 Task: Find connections with filter location Pernik with filter topic #innovationwith filter profile language Spanish with filter current company Housing.com with filter school Institute of Engineering & Technology with filter industry Housing Programs with filter service category Labor and Employment Law with filter keywords title Store Manager
Action: Mouse moved to (186, 207)
Screenshot: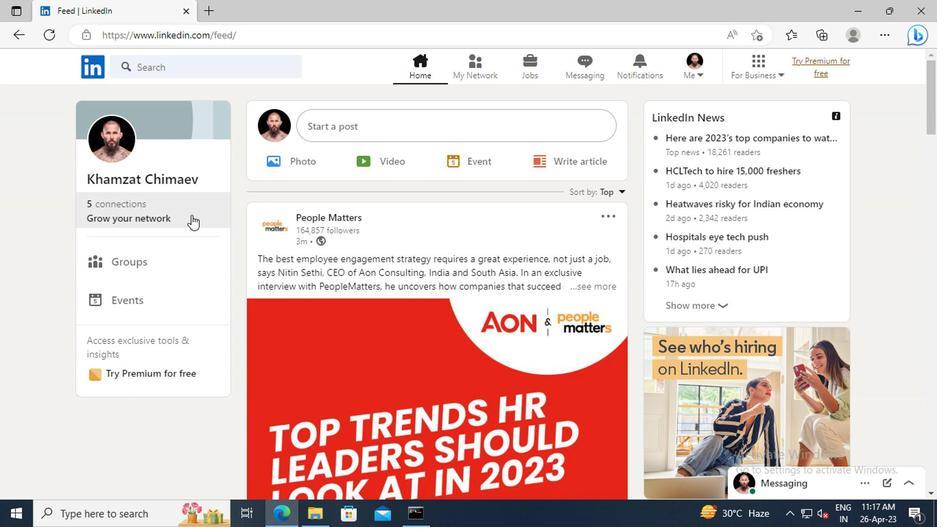 
Action: Mouse pressed left at (186, 207)
Screenshot: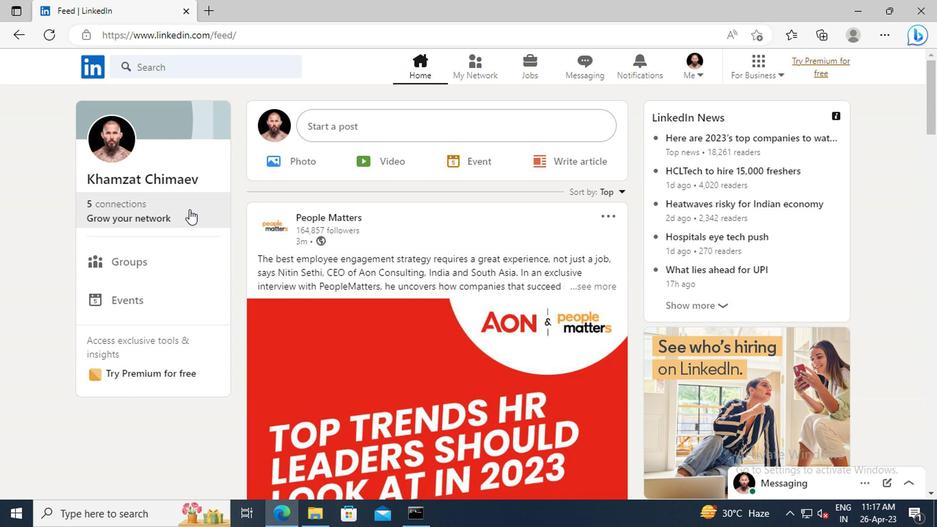 
Action: Mouse moved to (193, 150)
Screenshot: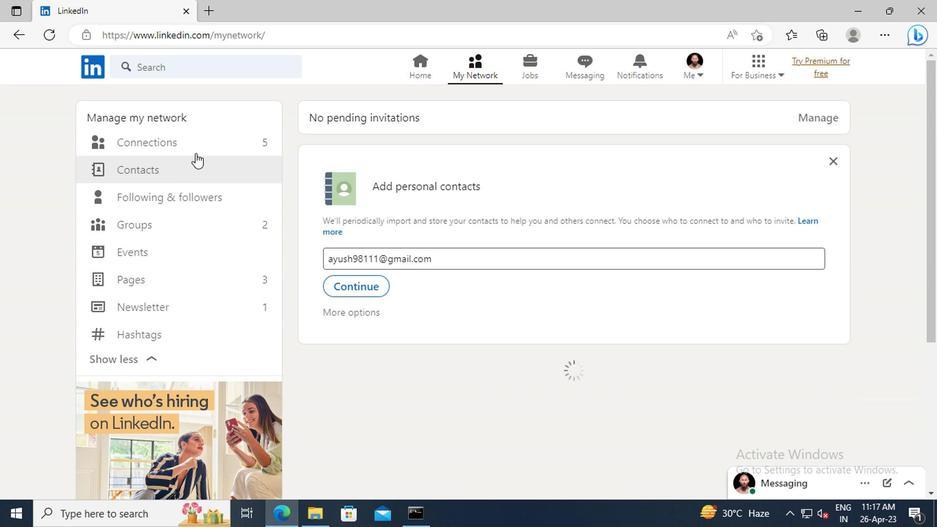 
Action: Mouse pressed left at (193, 150)
Screenshot: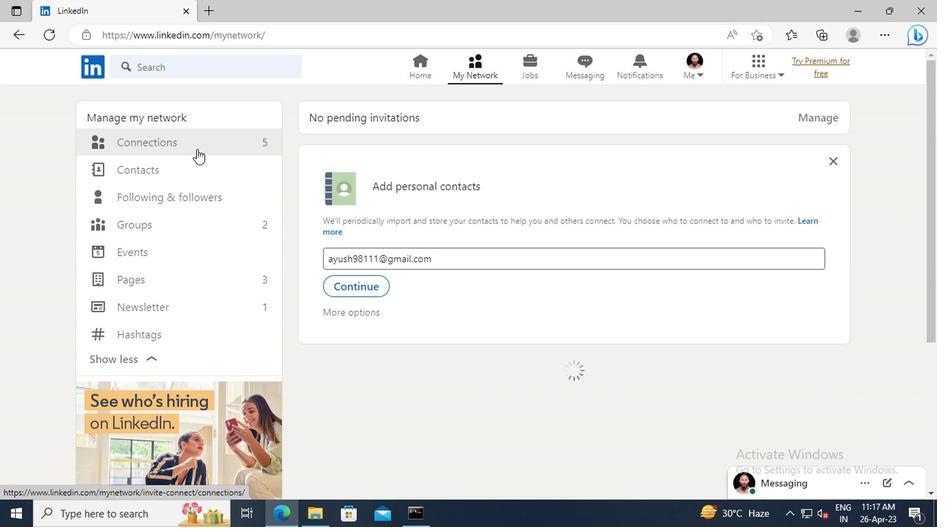 
Action: Mouse moved to (551, 147)
Screenshot: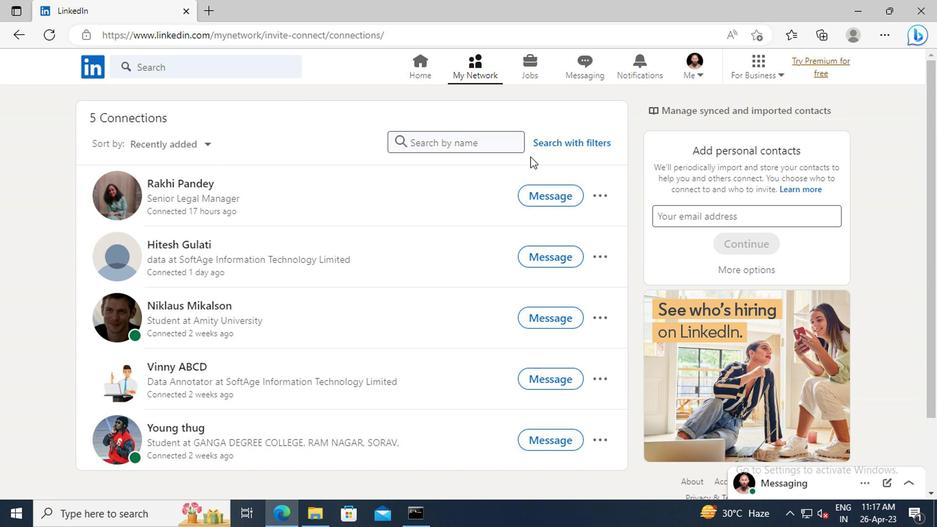 
Action: Mouse pressed left at (551, 147)
Screenshot: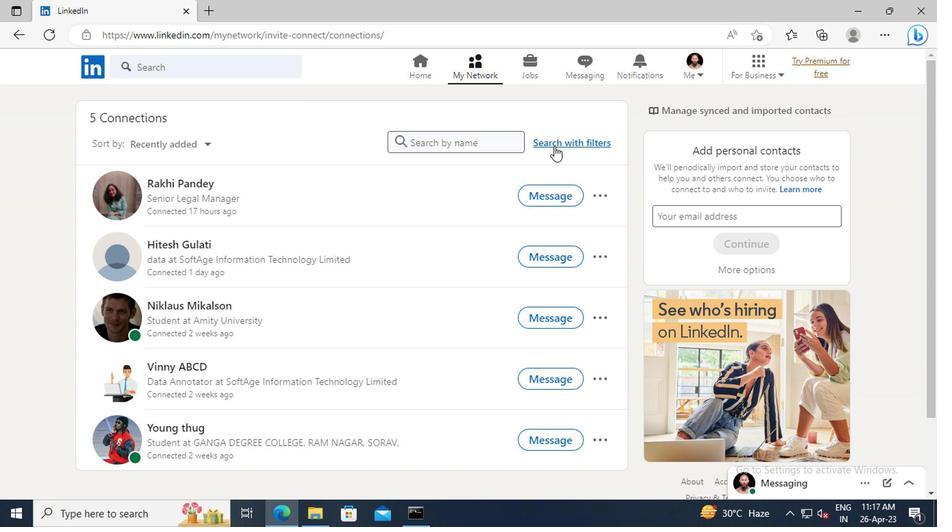 
Action: Mouse moved to (517, 111)
Screenshot: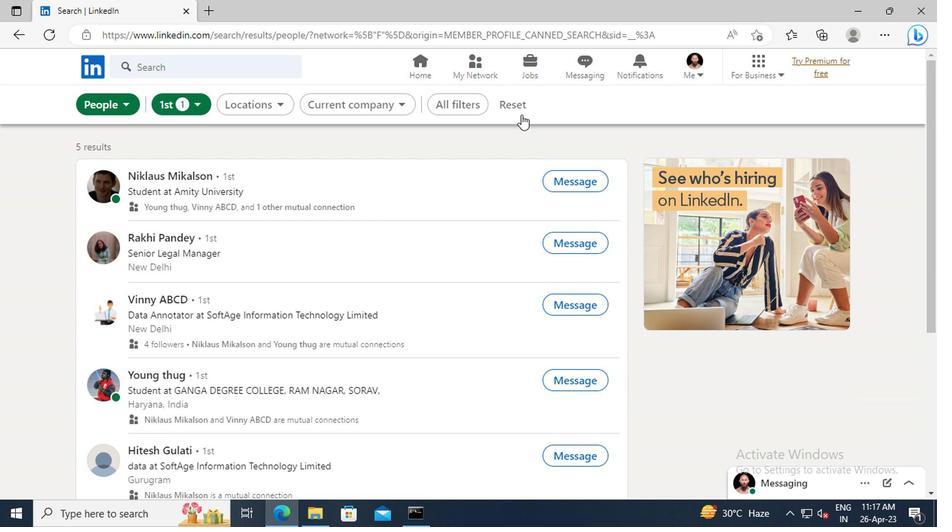 
Action: Mouse pressed left at (517, 111)
Screenshot: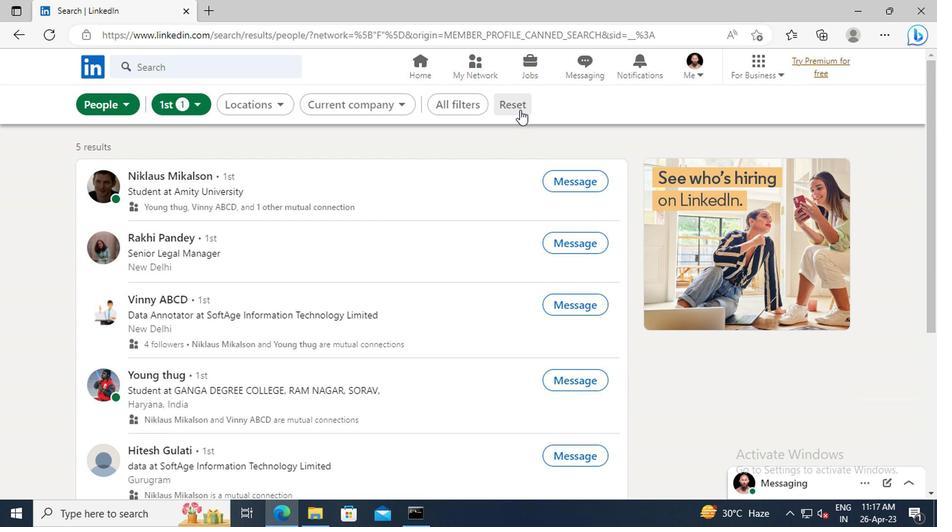 
Action: Mouse moved to (492, 106)
Screenshot: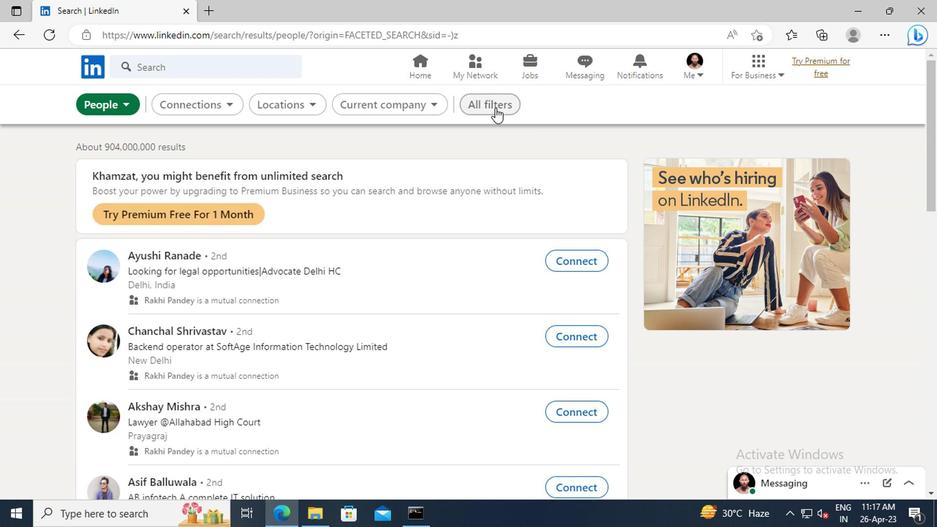 
Action: Mouse pressed left at (492, 106)
Screenshot: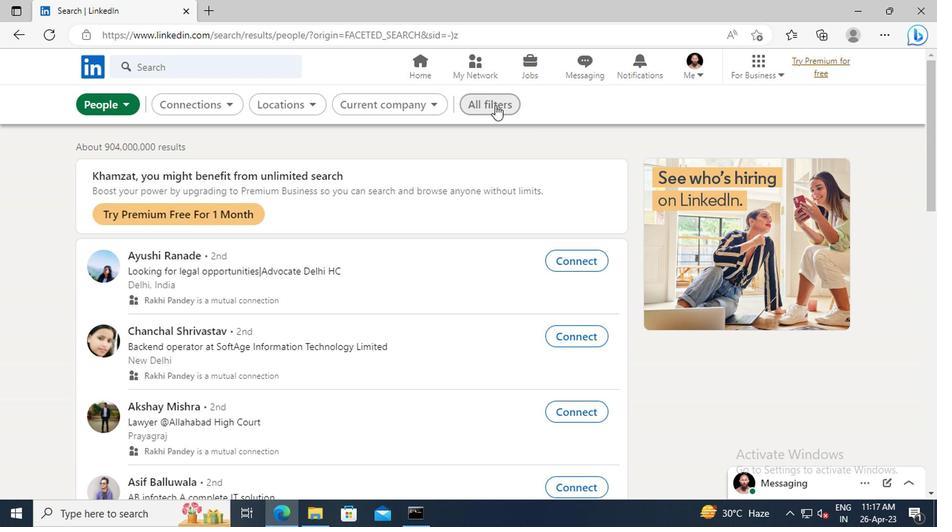 
Action: Mouse moved to (778, 244)
Screenshot: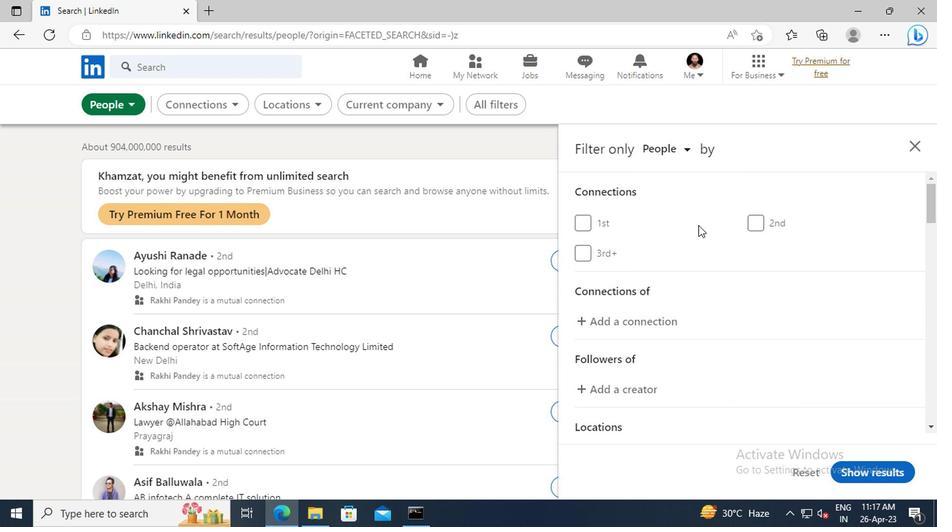 
Action: Mouse scrolled (778, 244) with delta (0, 0)
Screenshot: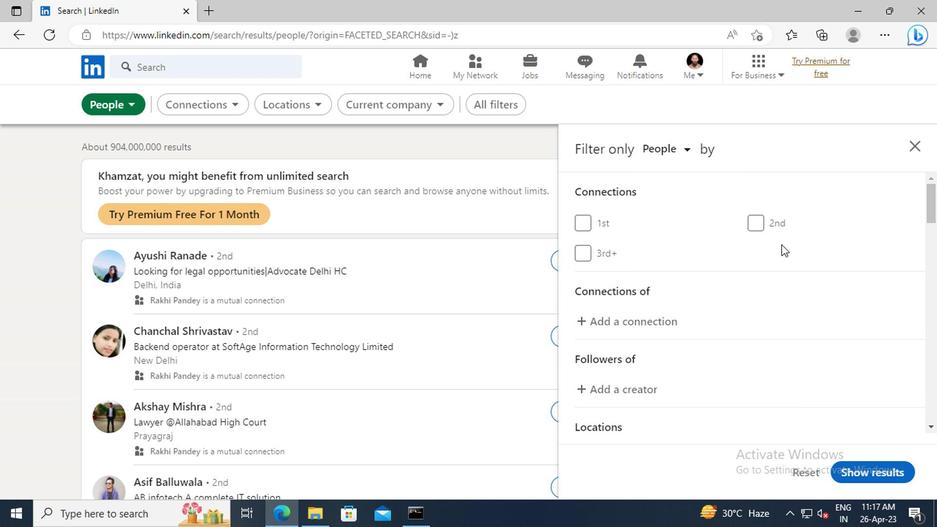
Action: Mouse scrolled (778, 244) with delta (0, 0)
Screenshot: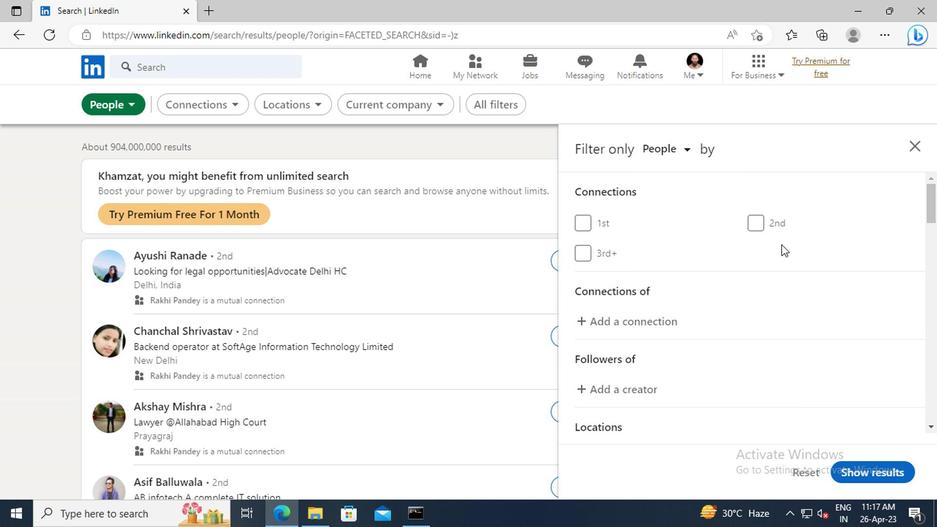 
Action: Mouse scrolled (778, 244) with delta (0, 0)
Screenshot: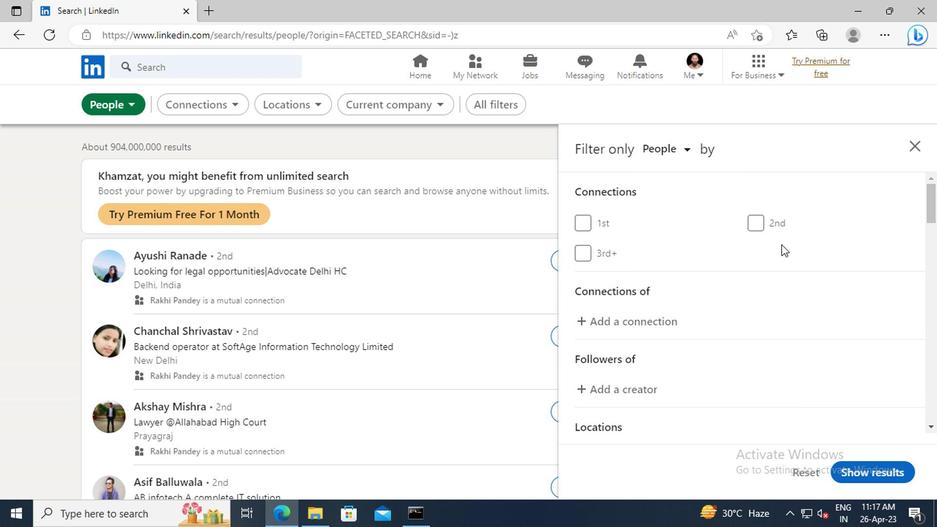 
Action: Mouse scrolled (778, 244) with delta (0, 0)
Screenshot: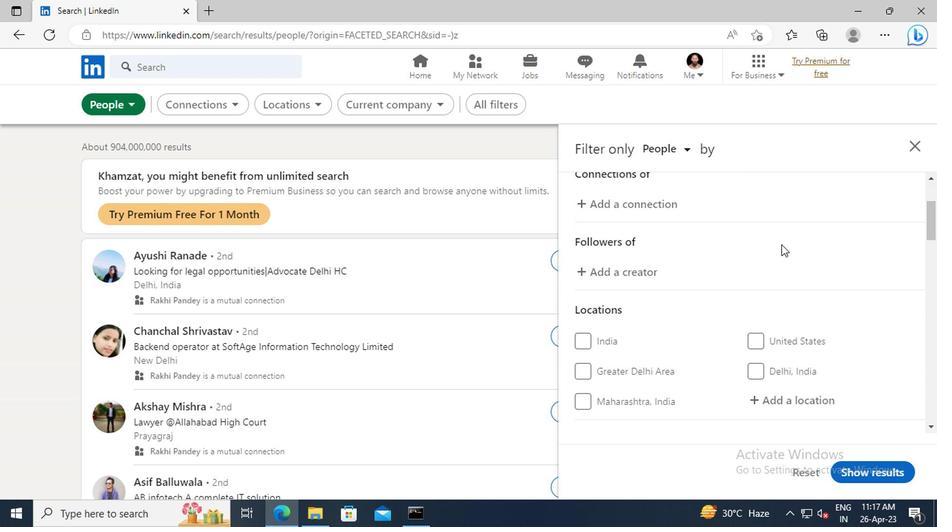 
Action: Mouse scrolled (778, 244) with delta (0, 0)
Screenshot: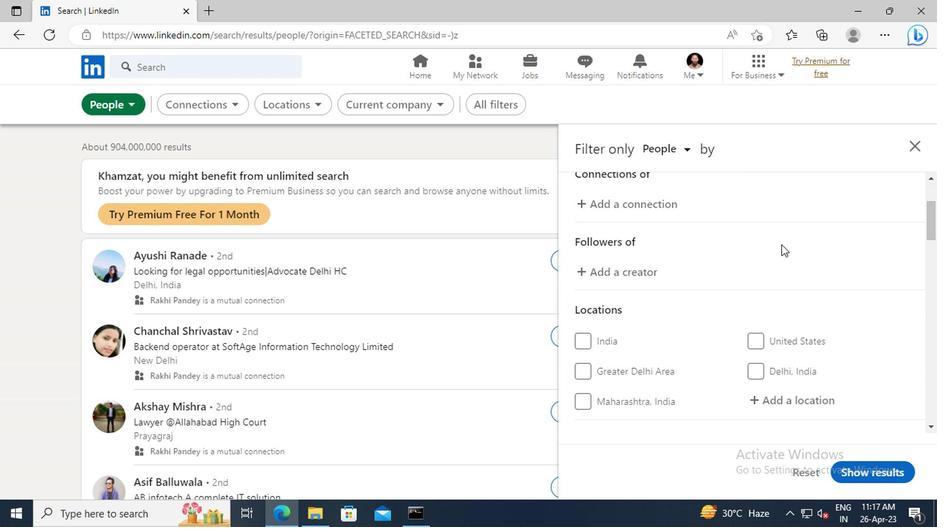 
Action: Mouse moved to (781, 318)
Screenshot: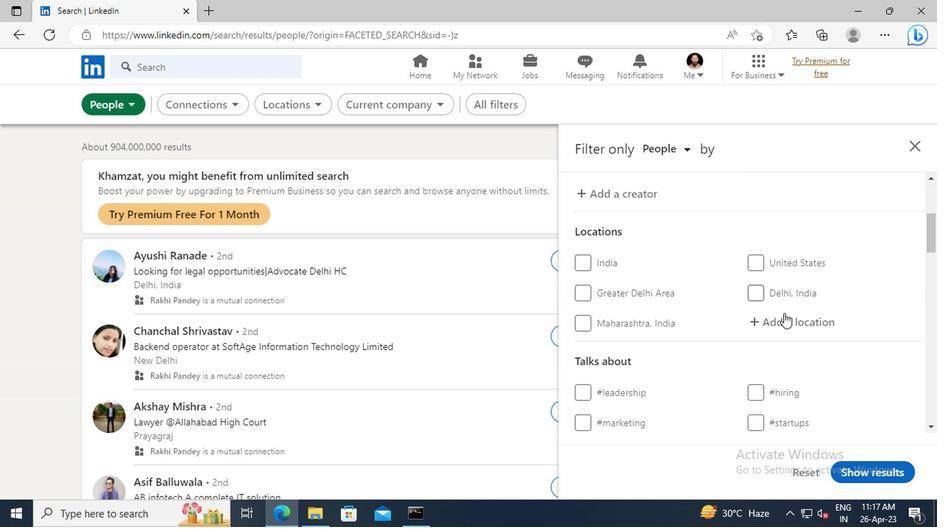 
Action: Mouse pressed left at (781, 318)
Screenshot: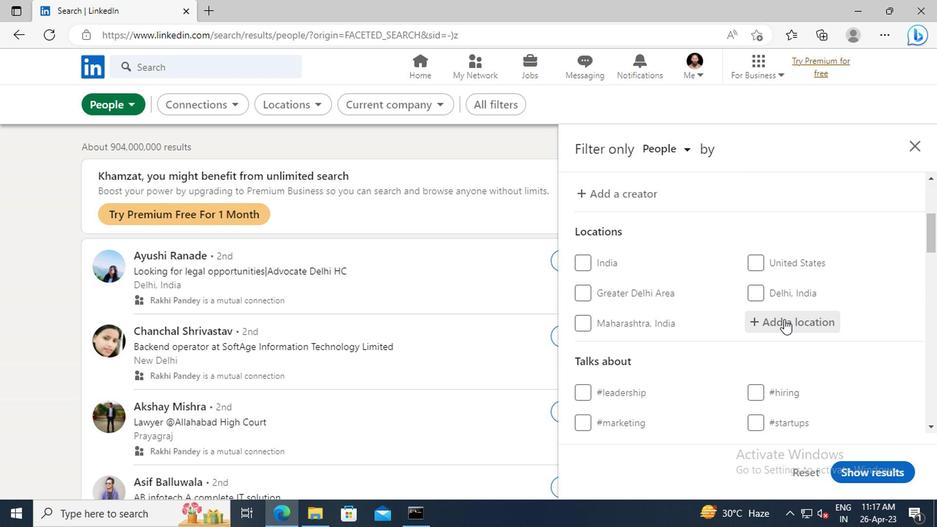 
Action: Key pressed <Key.shift>PERNIK
Screenshot: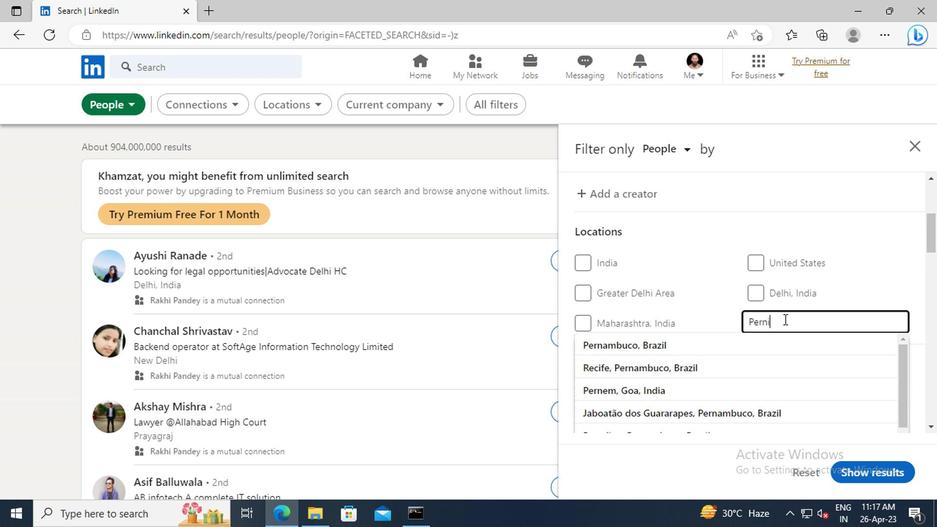 
Action: Mouse moved to (744, 341)
Screenshot: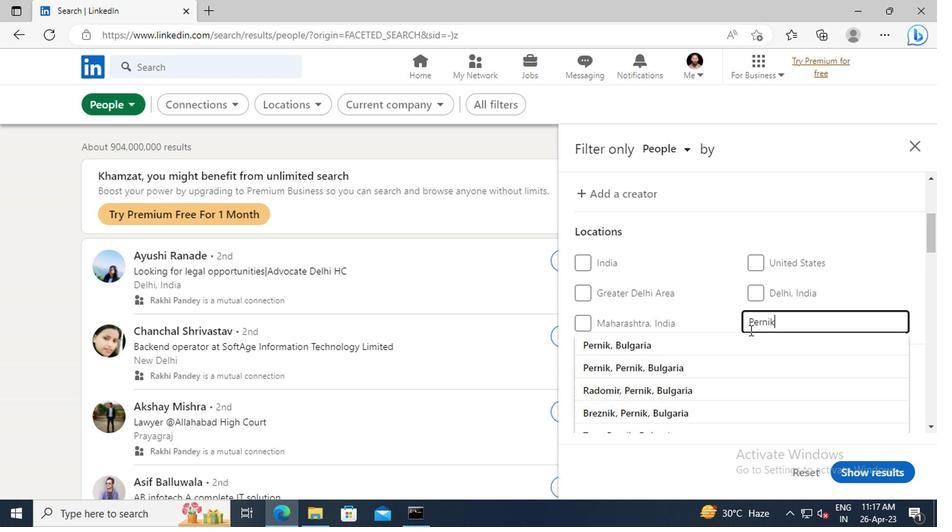 
Action: Mouse pressed left at (744, 341)
Screenshot: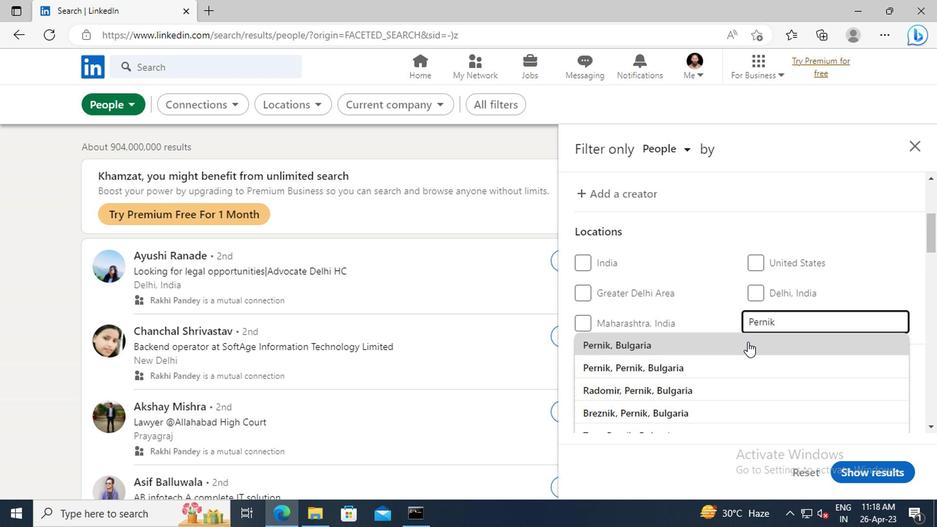 
Action: Mouse moved to (754, 273)
Screenshot: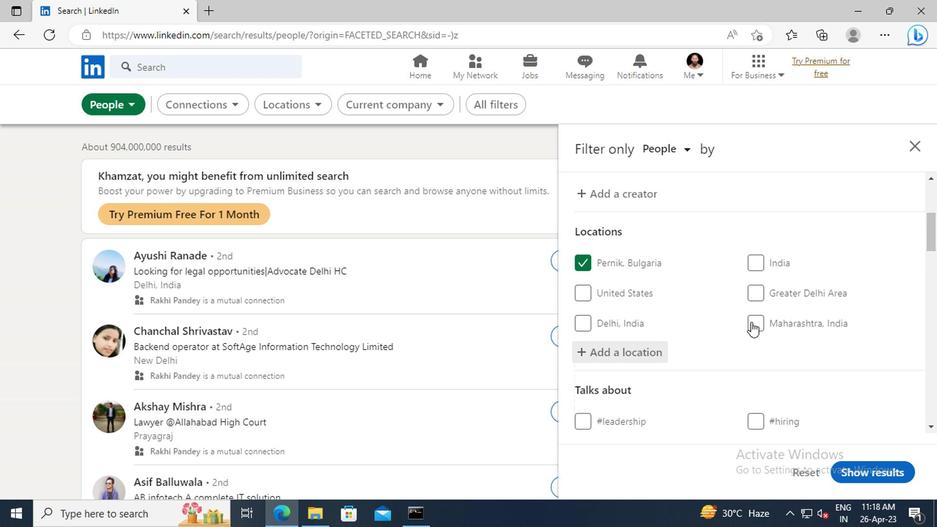 
Action: Mouse scrolled (754, 273) with delta (0, 0)
Screenshot: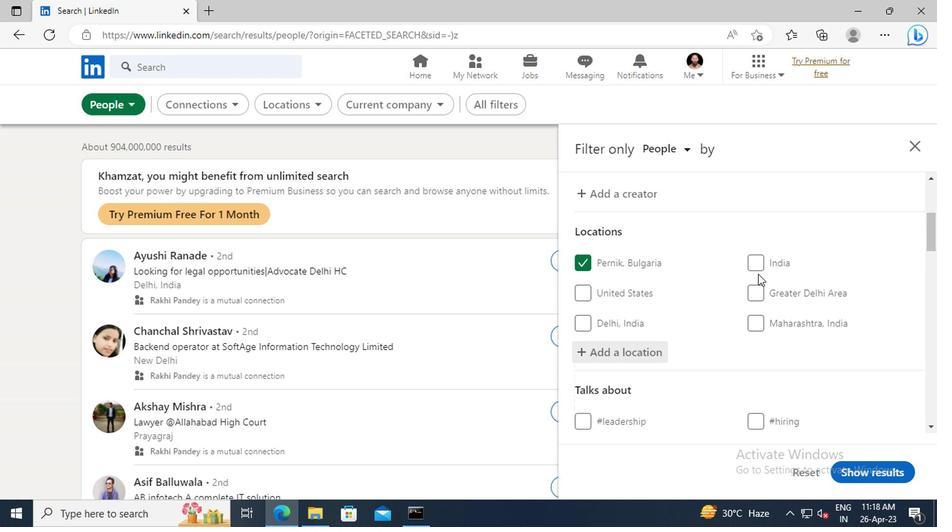 
Action: Mouse scrolled (754, 273) with delta (0, 0)
Screenshot: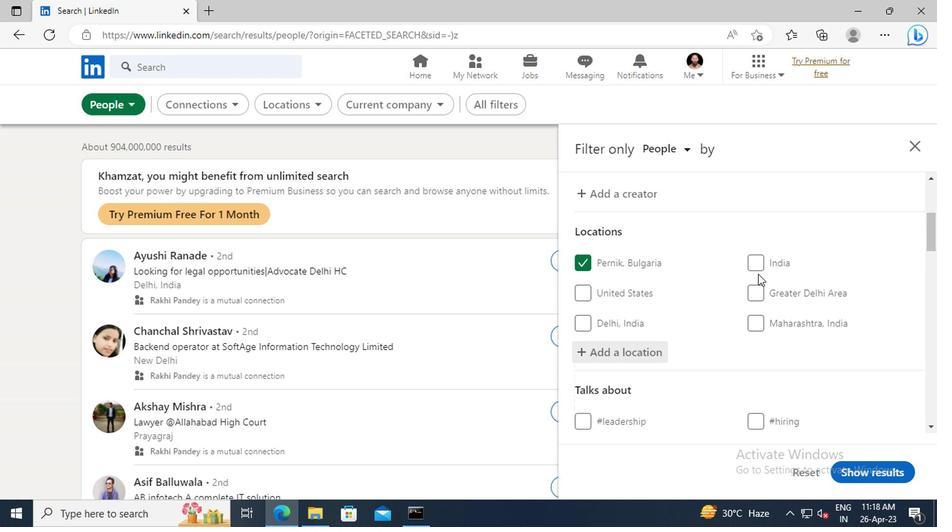 
Action: Mouse scrolled (754, 273) with delta (0, 0)
Screenshot: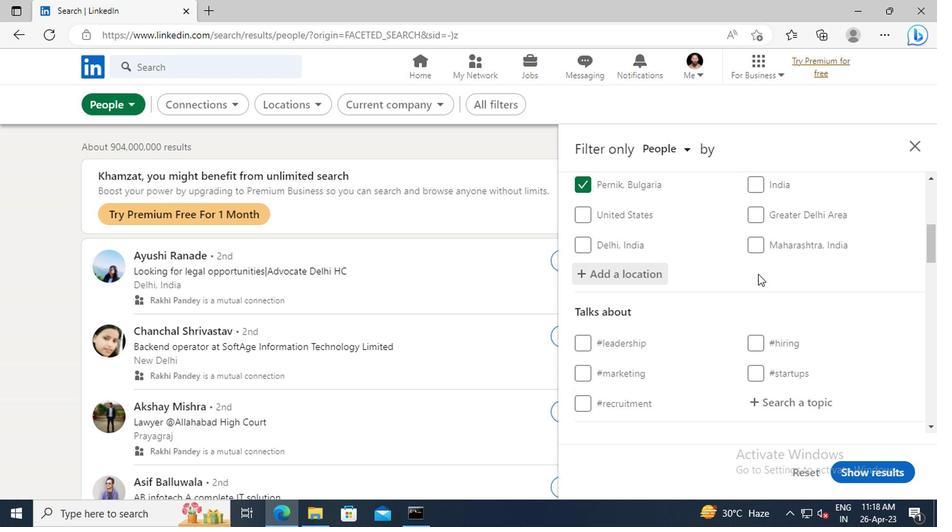 
Action: Mouse scrolled (754, 273) with delta (0, 0)
Screenshot: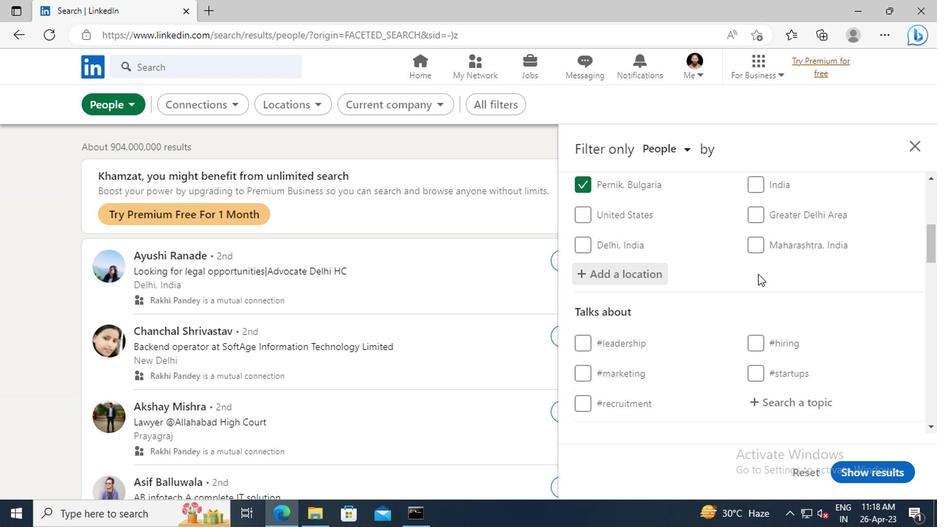 
Action: Mouse moved to (766, 320)
Screenshot: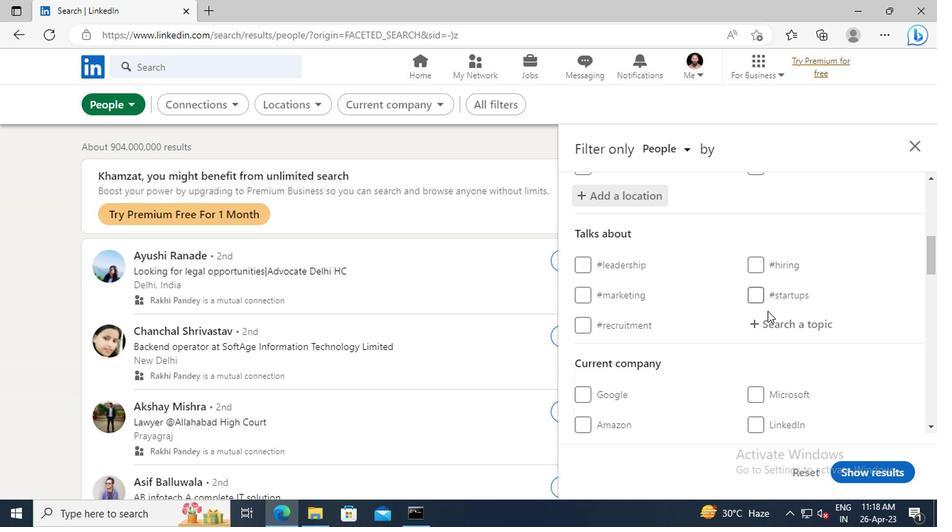 
Action: Mouse pressed left at (766, 320)
Screenshot: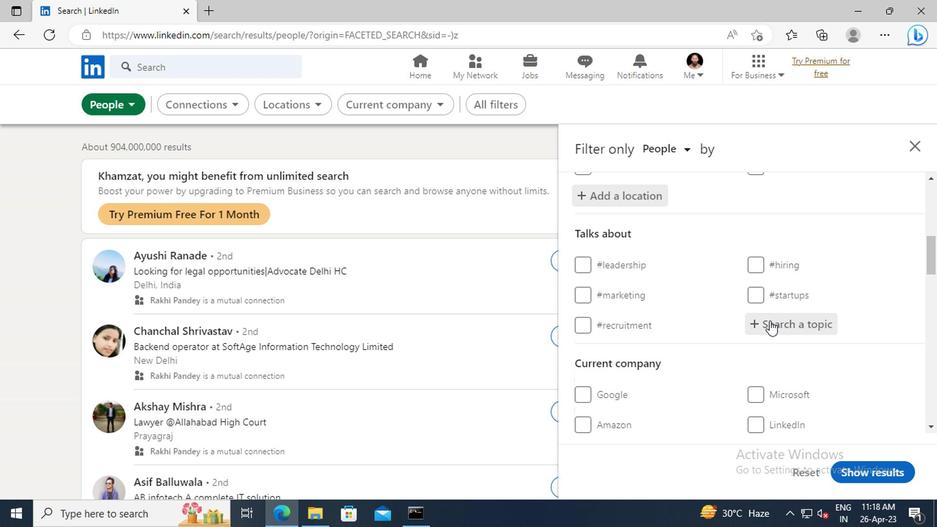 
Action: Key pressed <Key.shift>#INNOVATIONWITH<Key.enter>
Screenshot: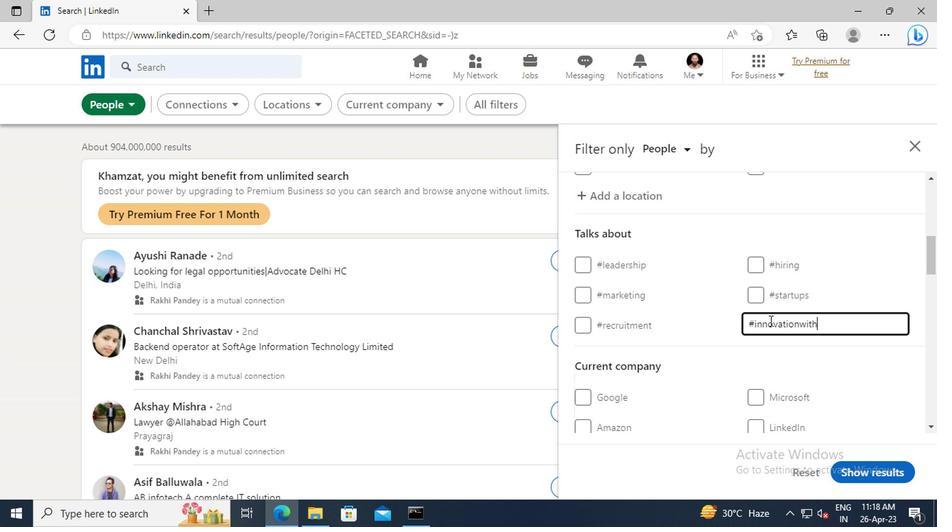 
Action: Mouse moved to (765, 320)
Screenshot: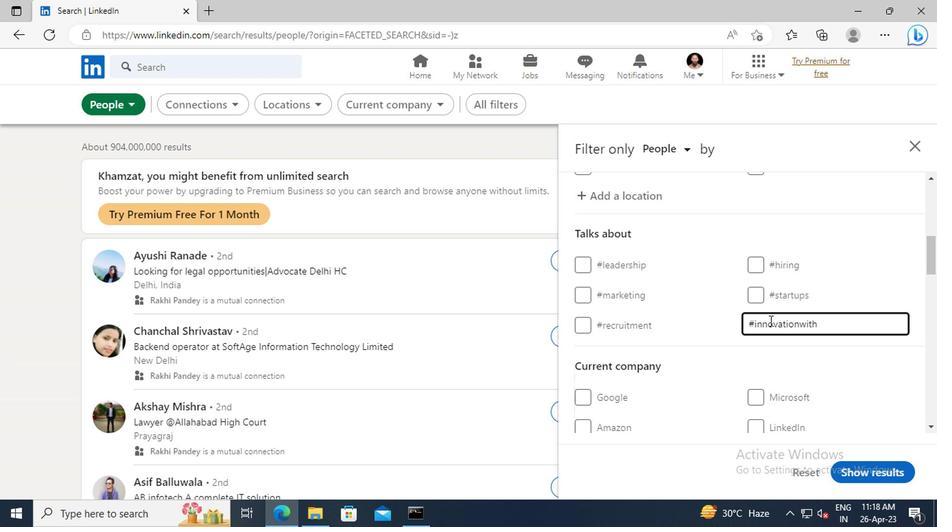 
Action: Mouse scrolled (765, 319) with delta (0, 0)
Screenshot: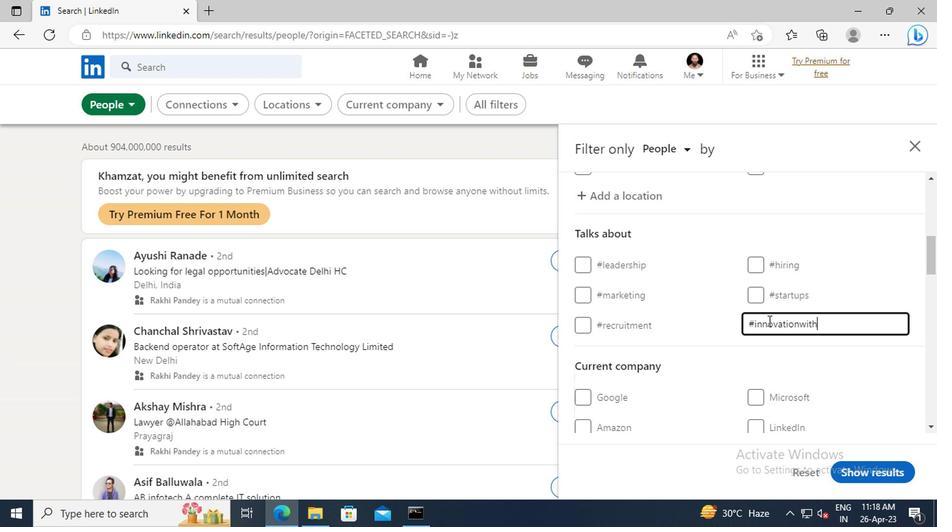 
Action: Mouse scrolled (765, 319) with delta (0, 0)
Screenshot: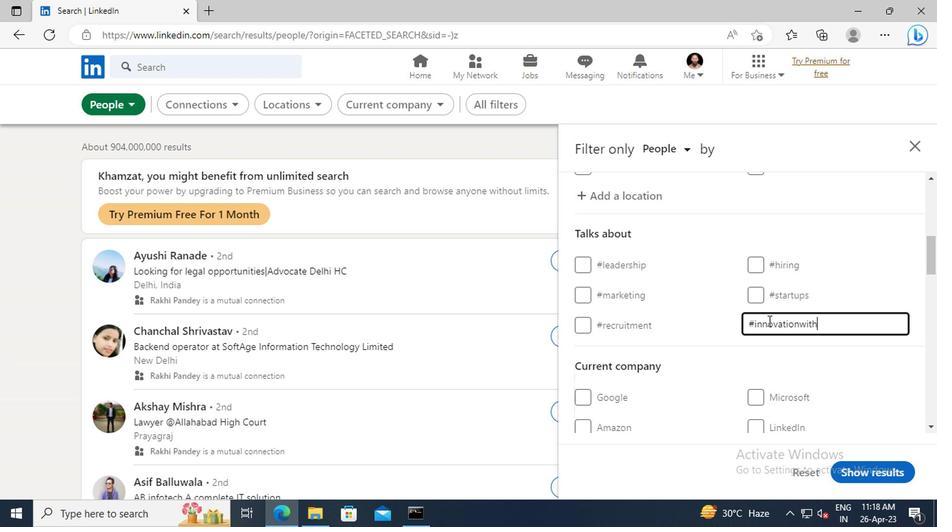 
Action: Mouse scrolled (765, 319) with delta (0, 0)
Screenshot: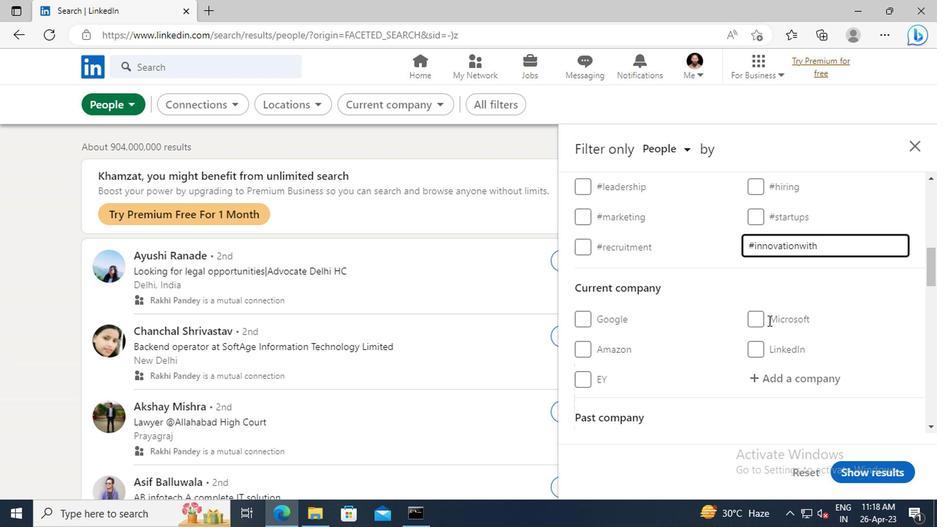 
Action: Mouse scrolled (765, 319) with delta (0, 0)
Screenshot: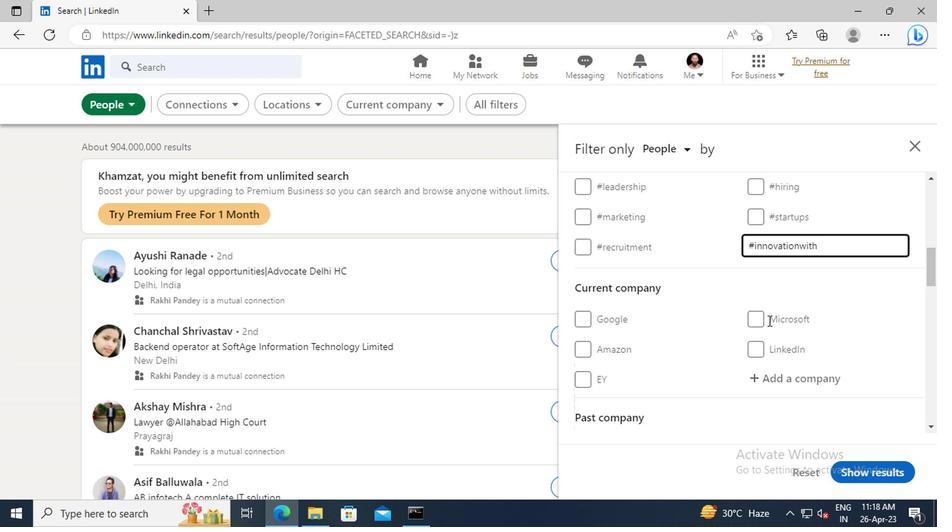 
Action: Mouse scrolled (765, 319) with delta (0, 0)
Screenshot: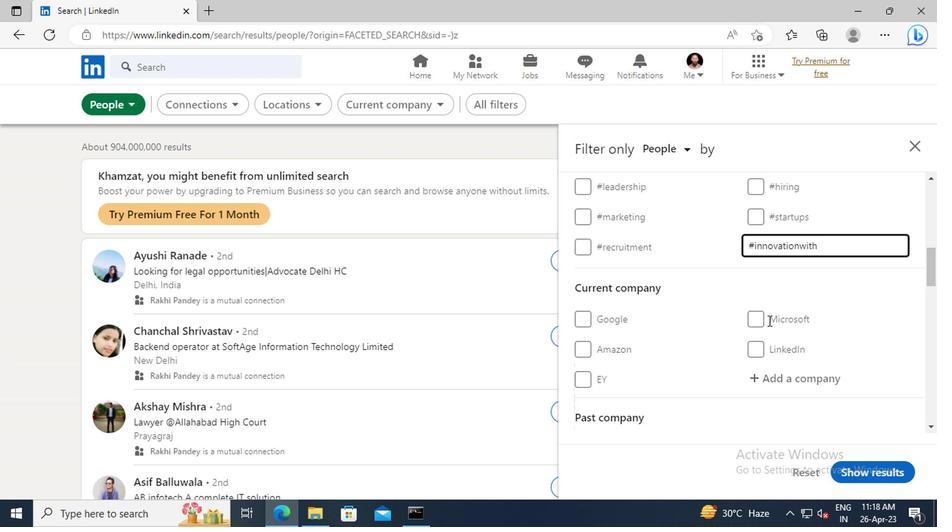 
Action: Mouse scrolled (765, 319) with delta (0, 0)
Screenshot: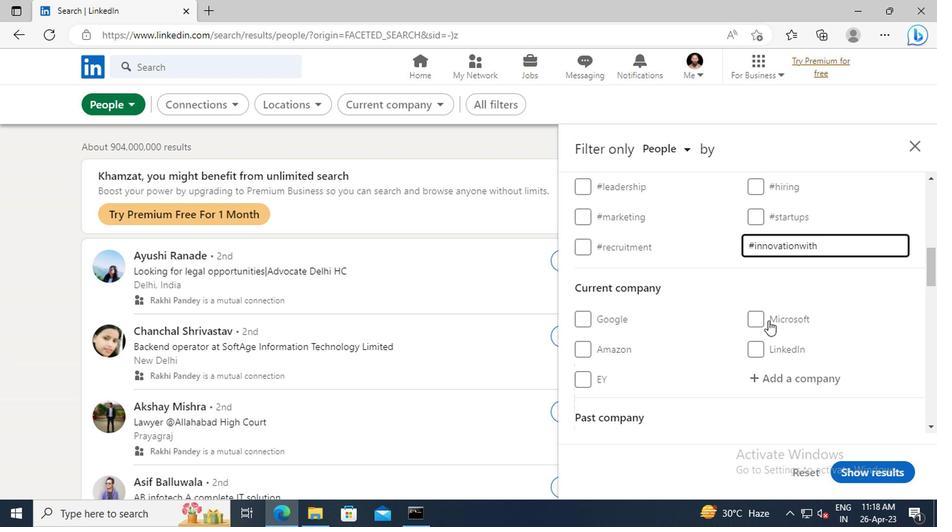 
Action: Mouse scrolled (765, 319) with delta (0, 0)
Screenshot: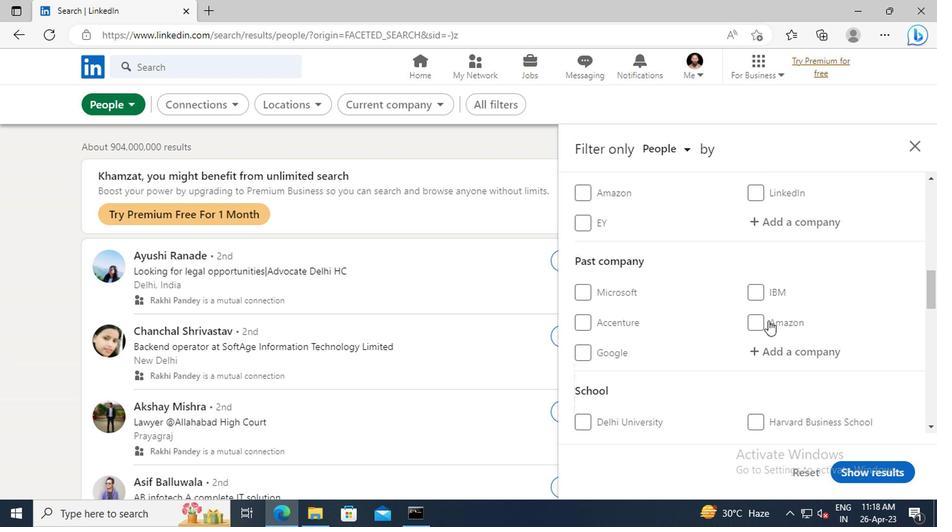 
Action: Mouse scrolled (765, 319) with delta (0, 0)
Screenshot: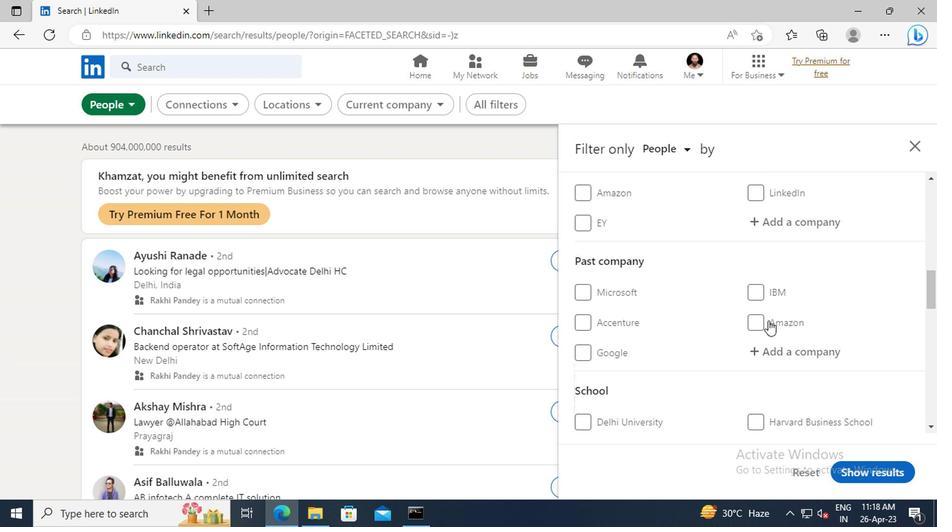 
Action: Mouse scrolled (765, 319) with delta (0, 0)
Screenshot: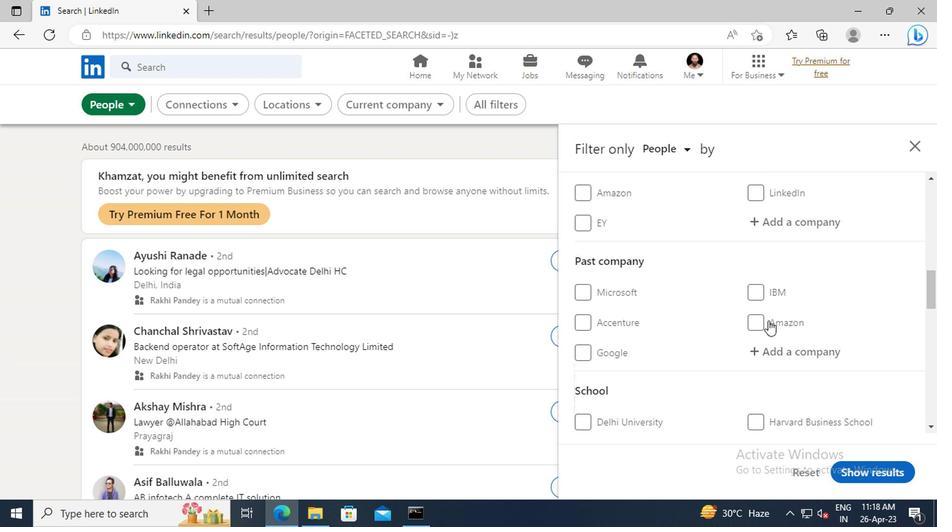 
Action: Mouse scrolled (765, 319) with delta (0, 0)
Screenshot: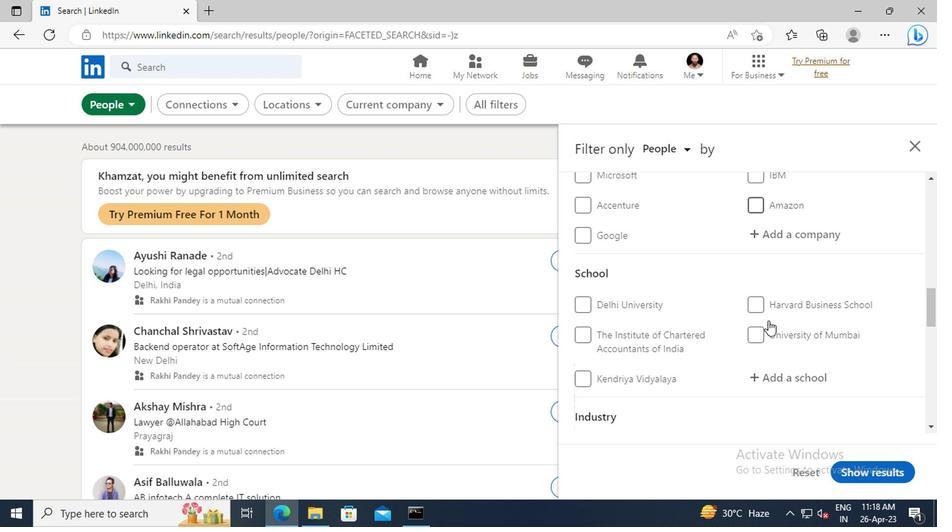 
Action: Mouse scrolled (765, 319) with delta (0, 0)
Screenshot: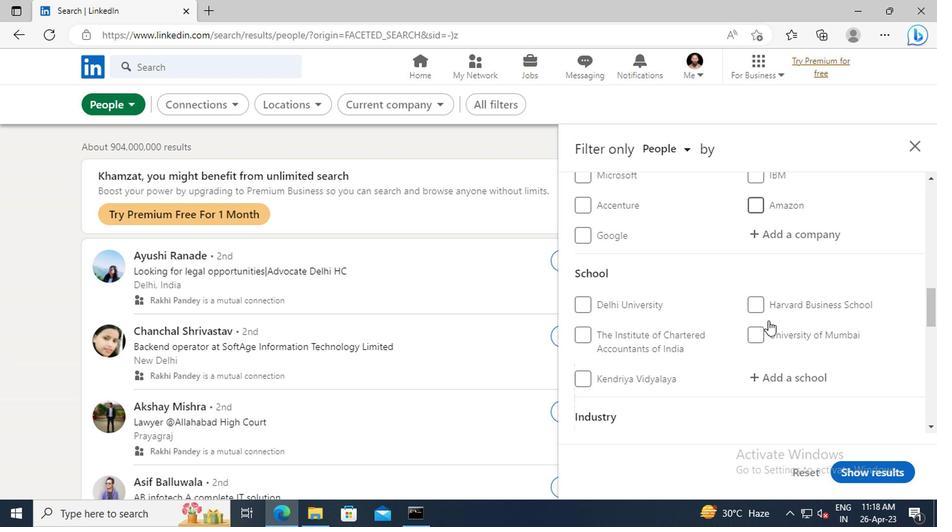 
Action: Mouse scrolled (765, 319) with delta (0, 0)
Screenshot: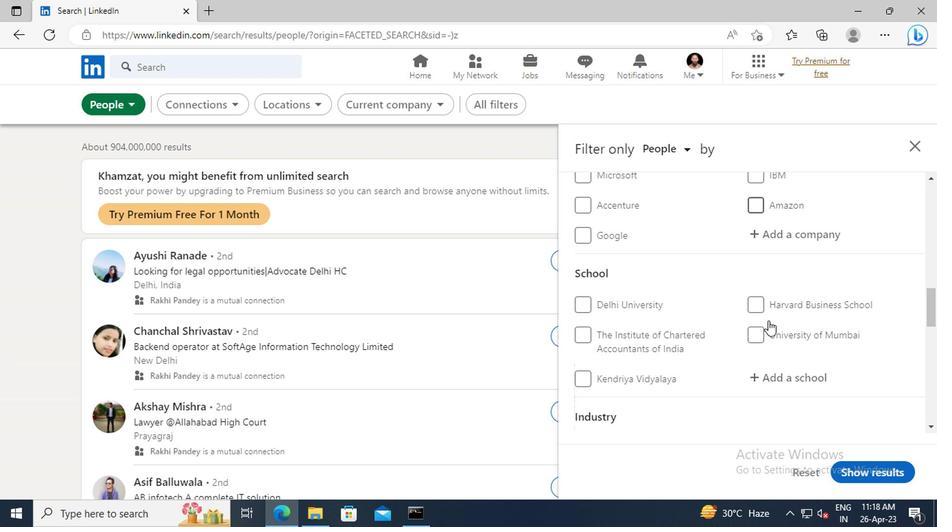 
Action: Mouse scrolled (765, 319) with delta (0, 0)
Screenshot: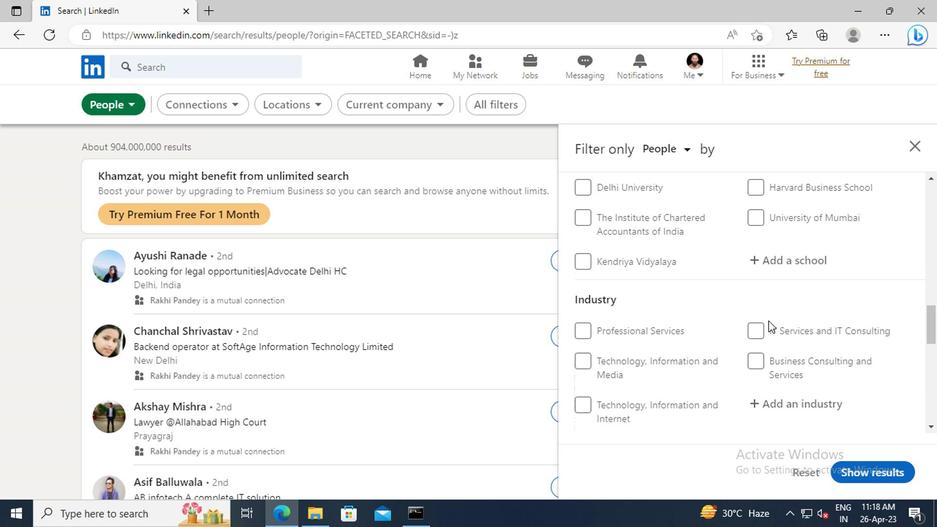 
Action: Mouse scrolled (765, 319) with delta (0, 0)
Screenshot: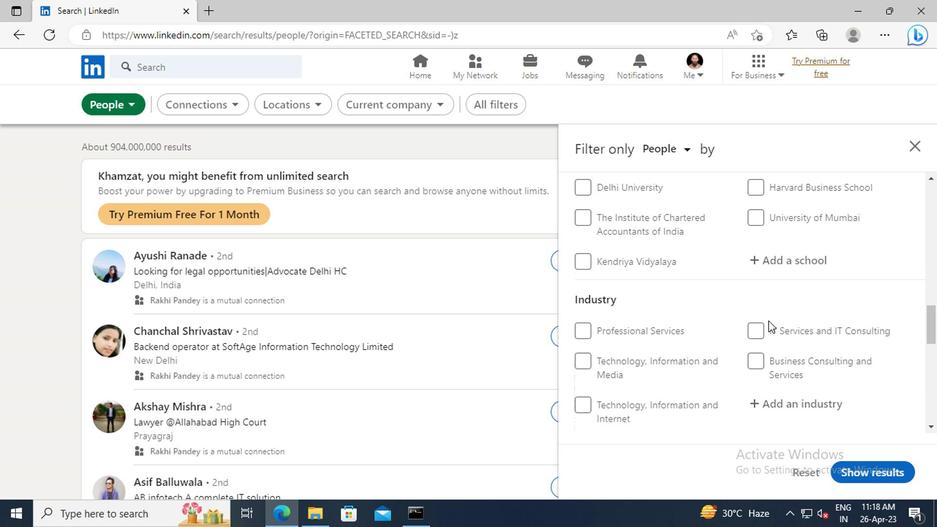 
Action: Mouse scrolled (765, 319) with delta (0, 0)
Screenshot: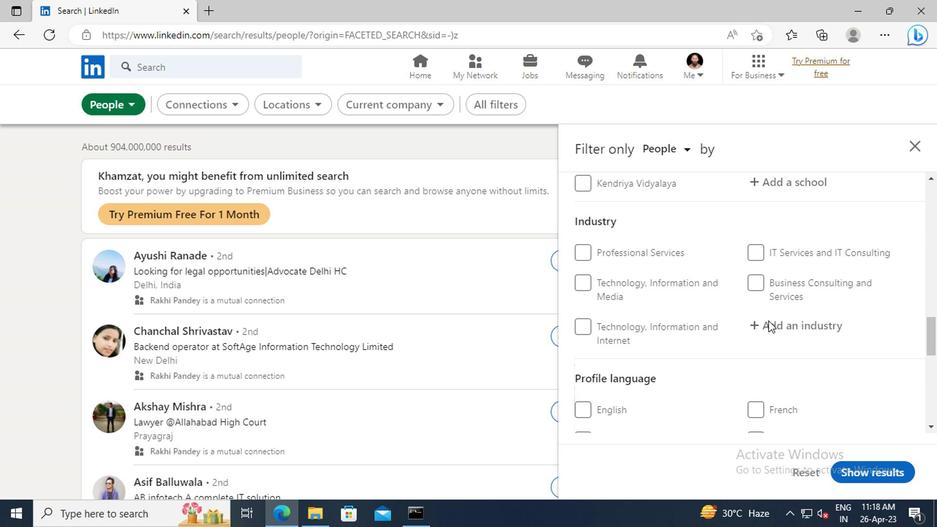 
Action: Mouse moved to (582, 400)
Screenshot: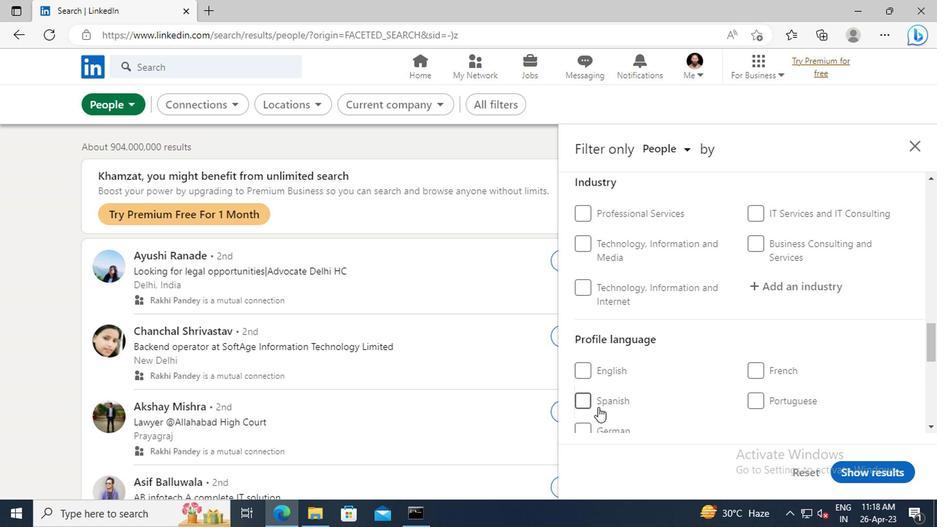 
Action: Mouse pressed left at (582, 400)
Screenshot: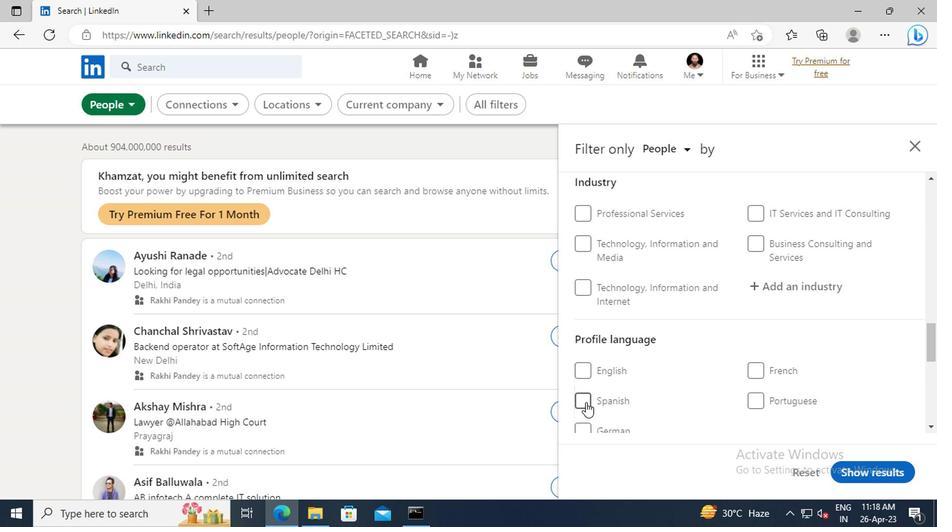 
Action: Mouse moved to (739, 392)
Screenshot: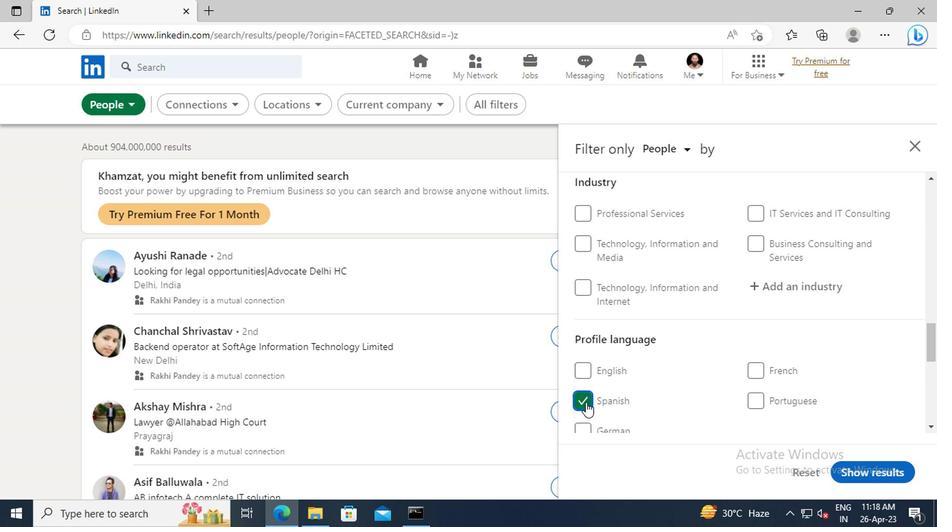 
Action: Mouse scrolled (739, 393) with delta (0, 0)
Screenshot: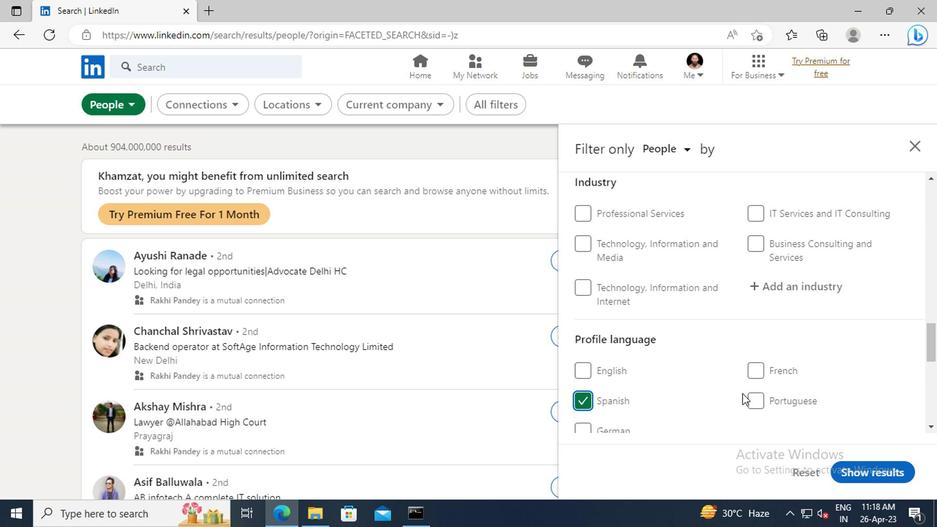 
Action: Mouse scrolled (739, 393) with delta (0, 0)
Screenshot: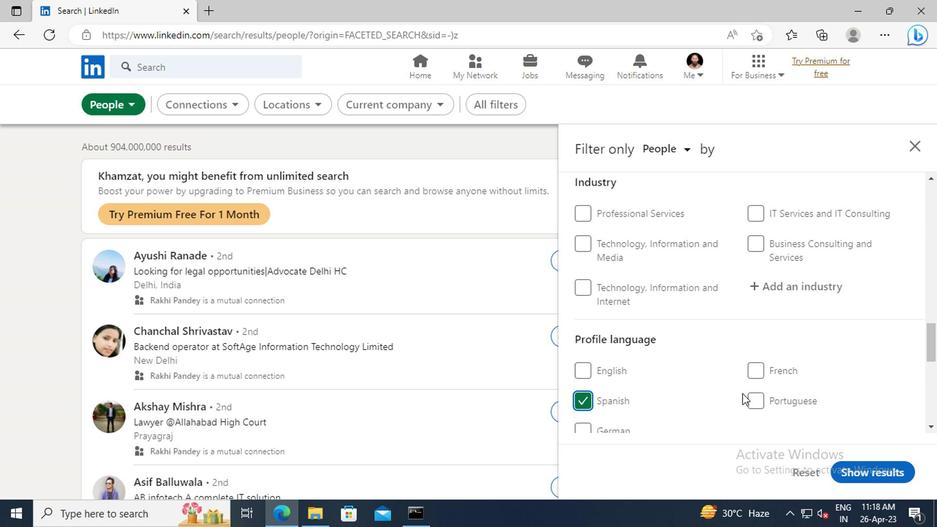 
Action: Mouse scrolled (739, 393) with delta (0, 0)
Screenshot: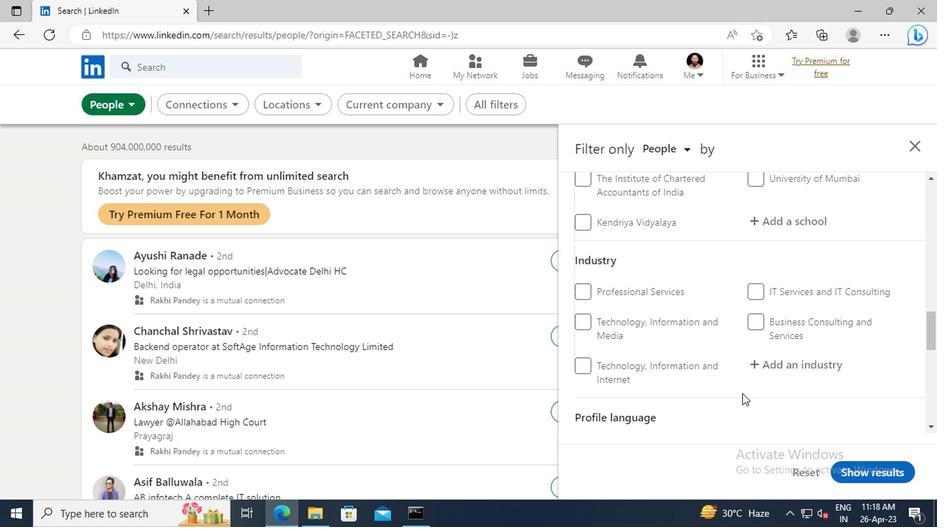 
Action: Mouse scrolled (739, 393) with delta (0, 0)
Screenshot: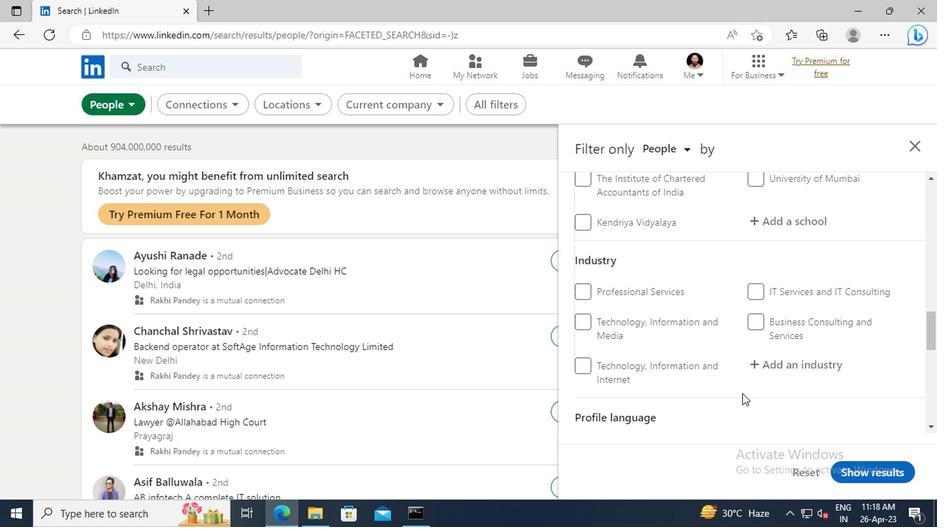
Action: Mouse scrolled (739, 393) with delta (0, 0)
Screenshot: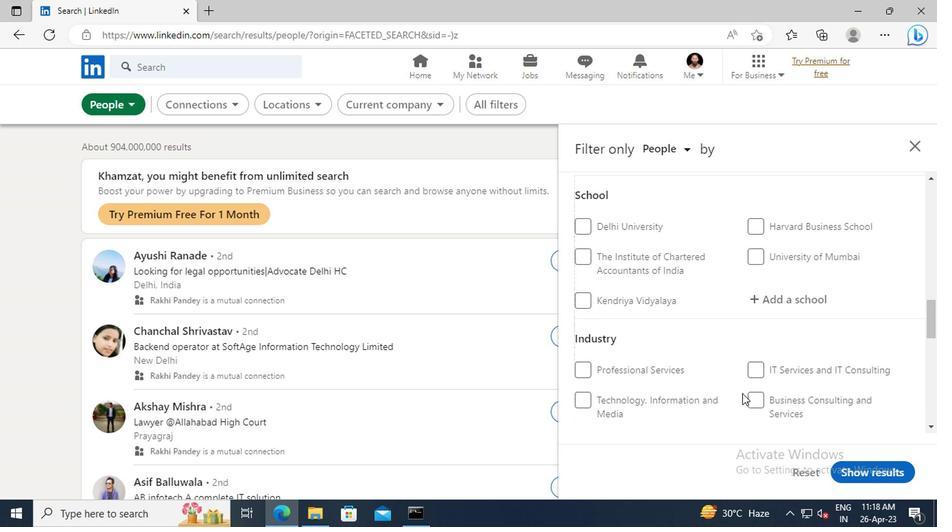 
Action: Mouse scrolled (739, 393) with delta (0, 0)
Screenshot: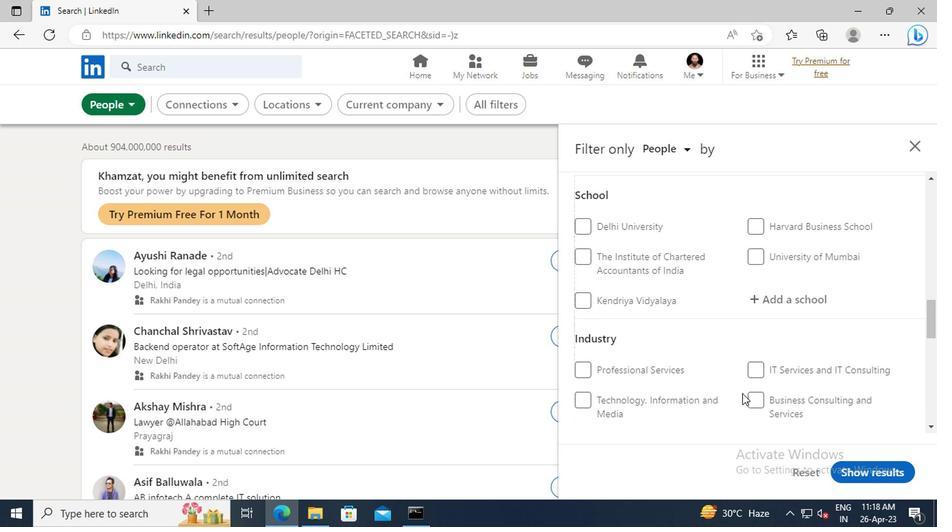 
Action: Mouse scrolled (739, 393) with delta (0, 0)
Screenshot: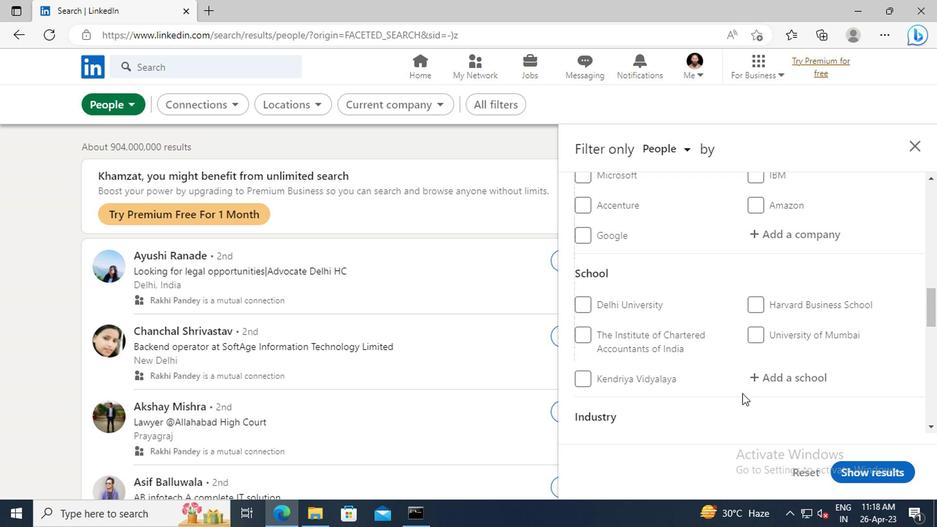 
Action: Mouse scrolled (739, 393) with delta (0, 0)
Screenshot: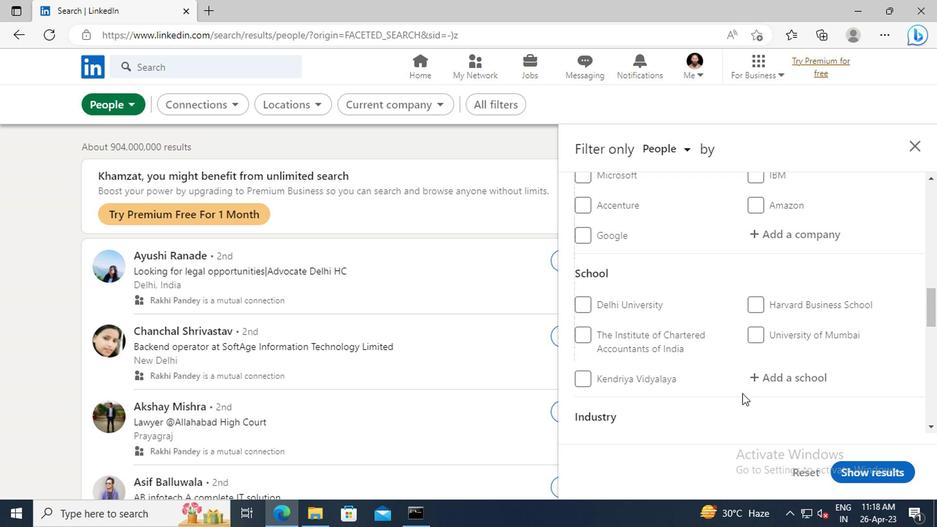 
Action: Mouse scrolled (739, 393) with delta (0, 0)
Screenshot: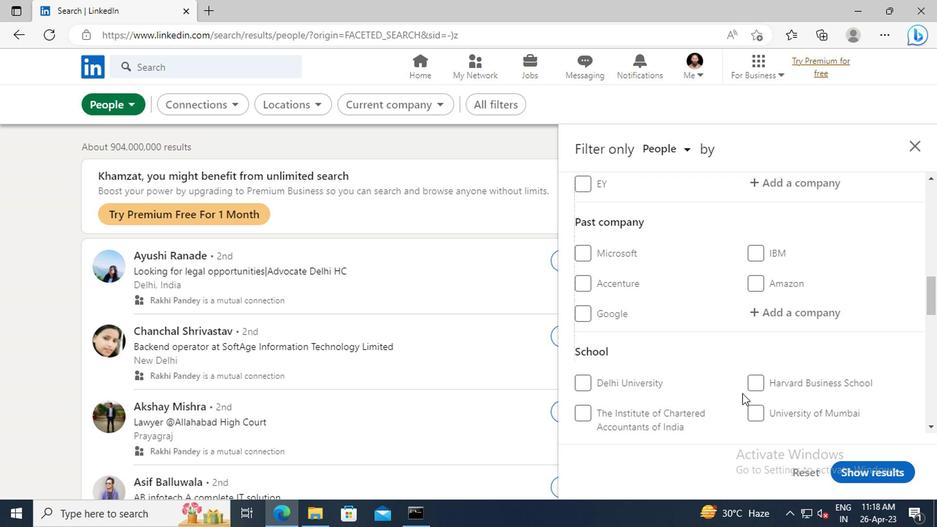 
Action: Mouse scrolled (739, 393) with delta (0, 0)
Screenshot: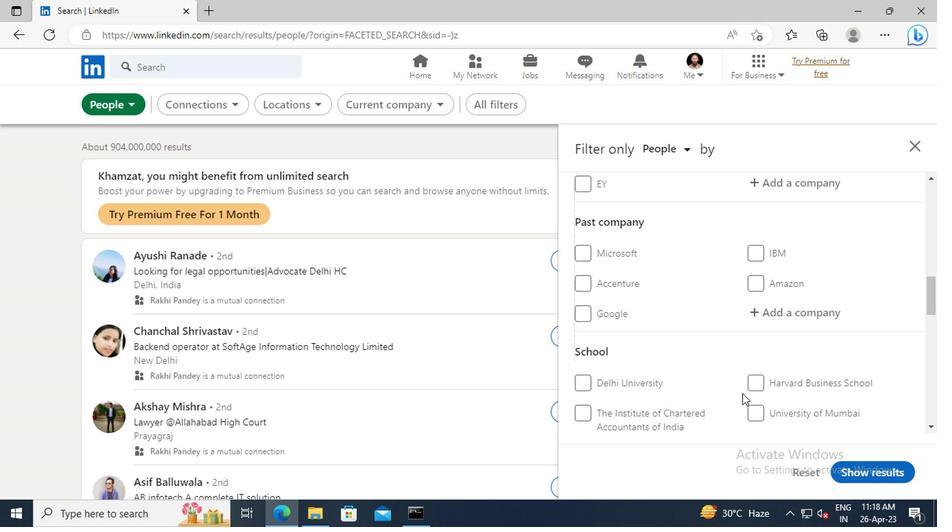 
Action: Mouse scrolled (739, 393) with delta (0, 0)
Screenshot: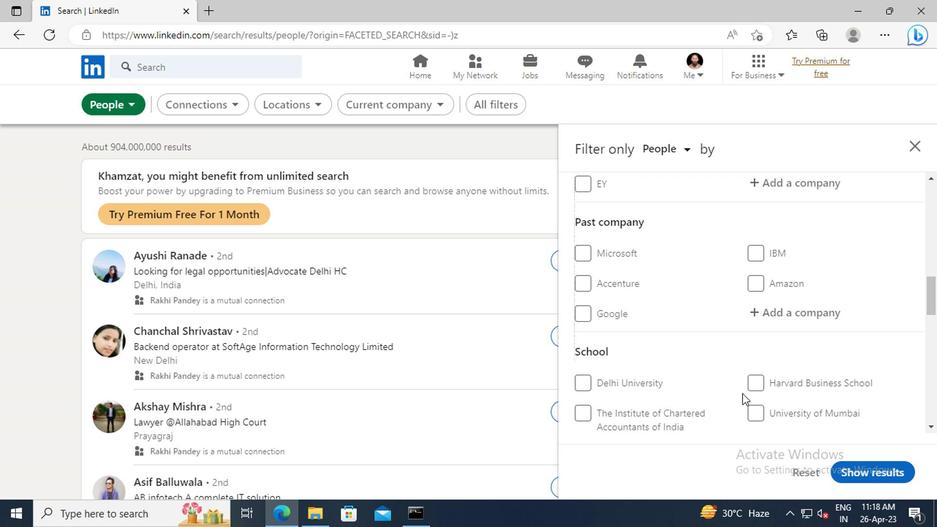 
Action: Mouse scrolled (739, 393) with delta (0, 0)
Screenshot: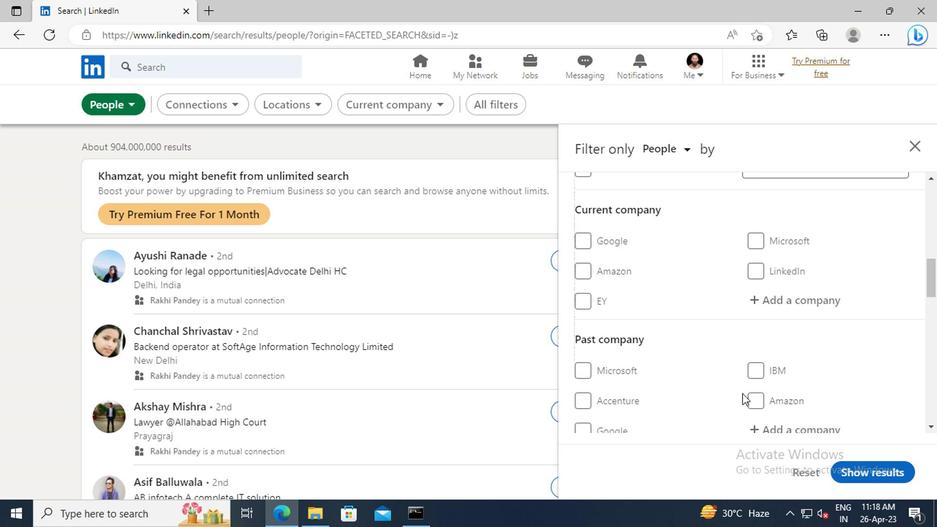
Action: Mouse moved to (768, 344)
Screenshot: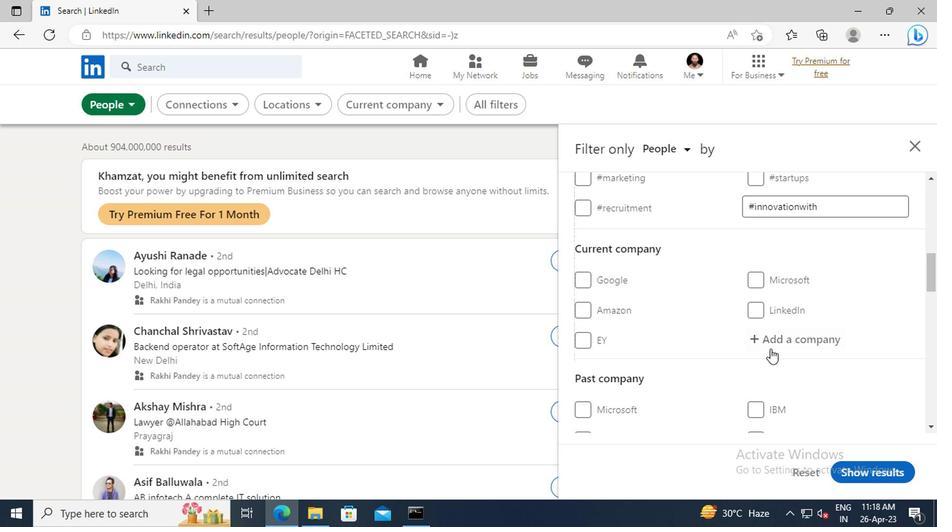 
Action: Mouse pressed left at (768, 344)
Screenshot: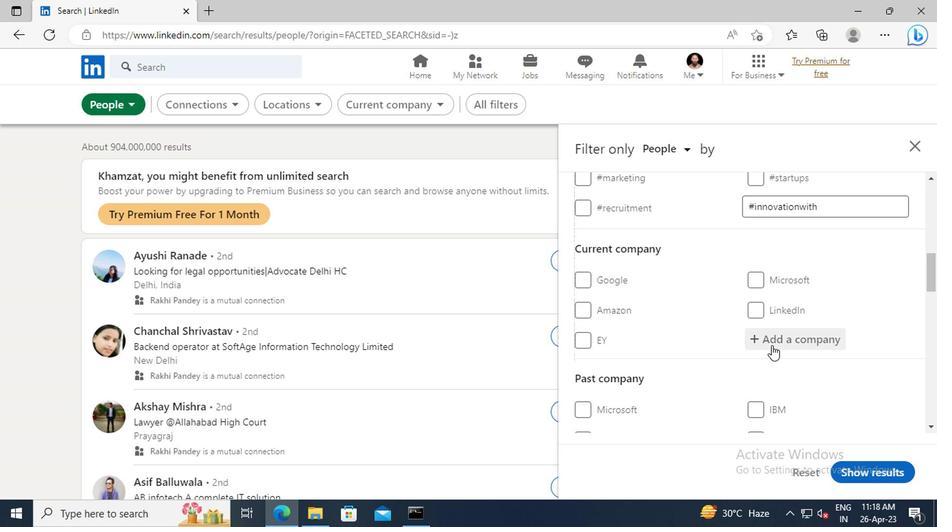 
Action: Key pressed <Key.shift>HOUSING.COM
Screenshot: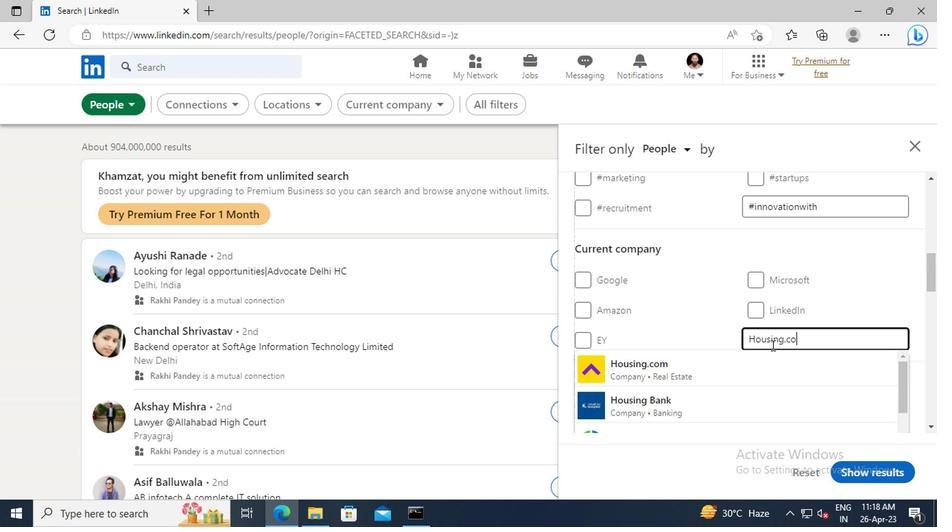 
Action: Mouse moved to (743, 365)
Screenshot: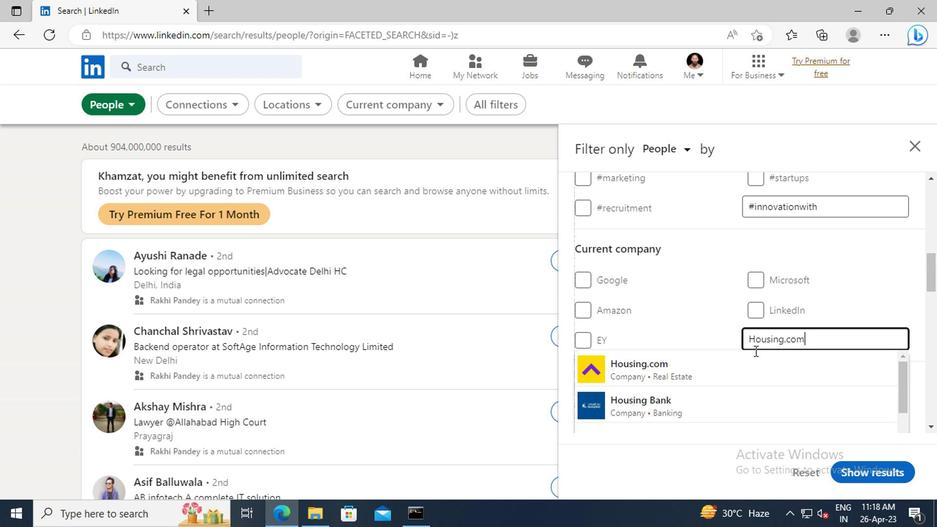 
Action: Mouse pressed left at (743, 365)
Screenshot: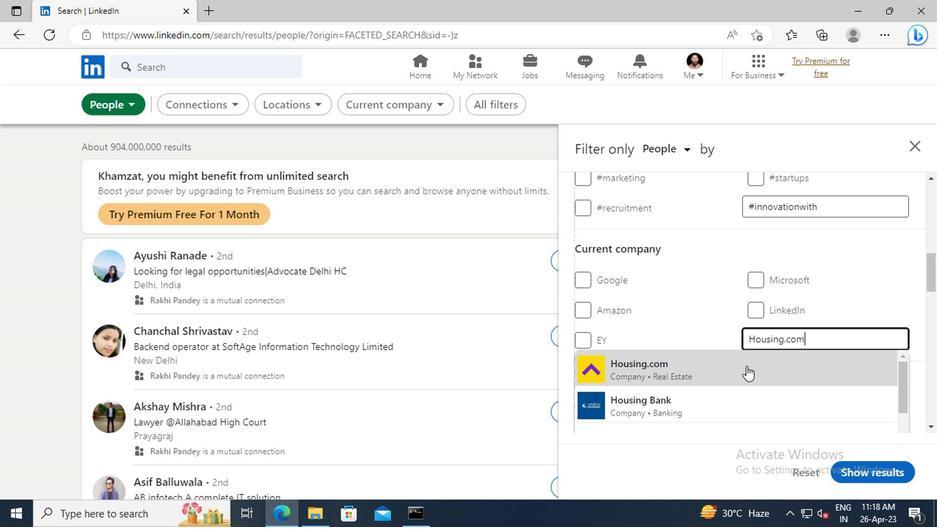 
Action: Mouse moved to (737, 295)
Screenshot: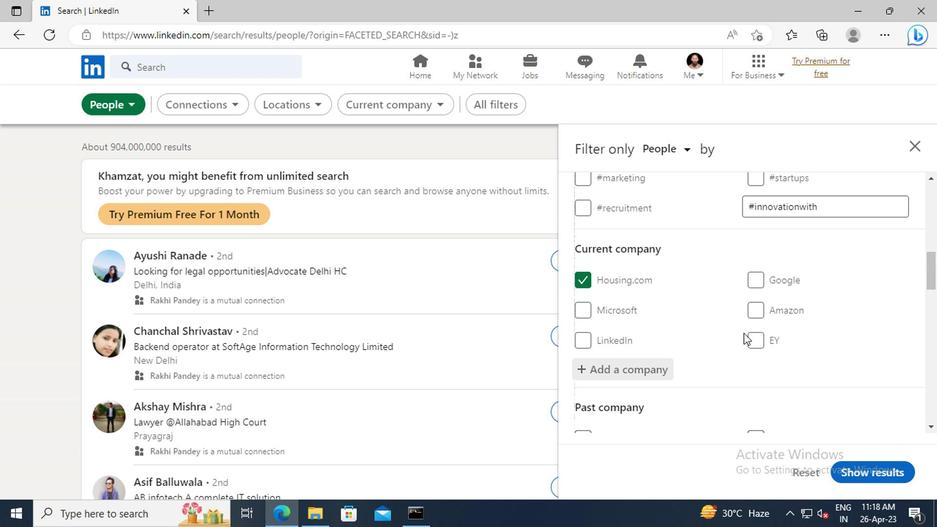 
Action: Mouse scrolled (737, 294) with delta (0, 0)
Screenshot: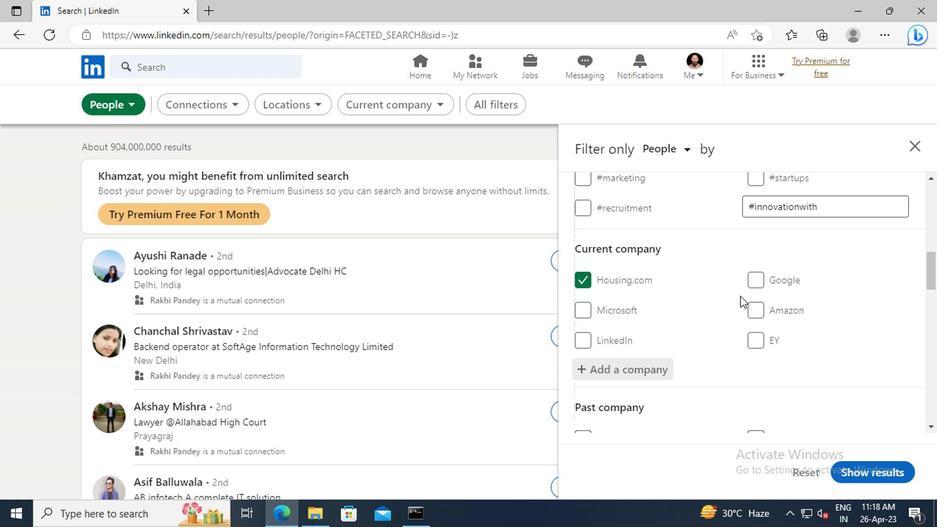 
Action: Mouse scrolled (737, 294) with delta (0, 0)
Screenshot: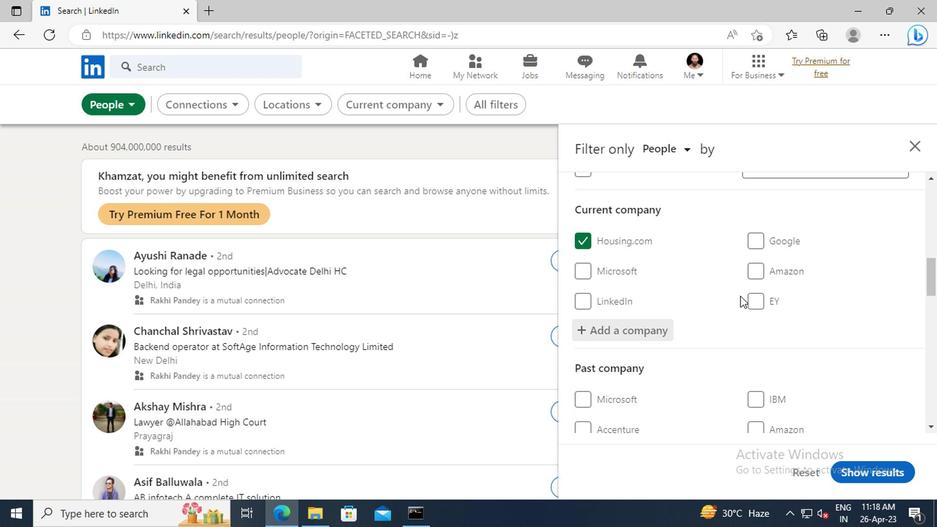 
Action: Mouse scrolled (737, 294) with delta (0, 0)
Screenshot: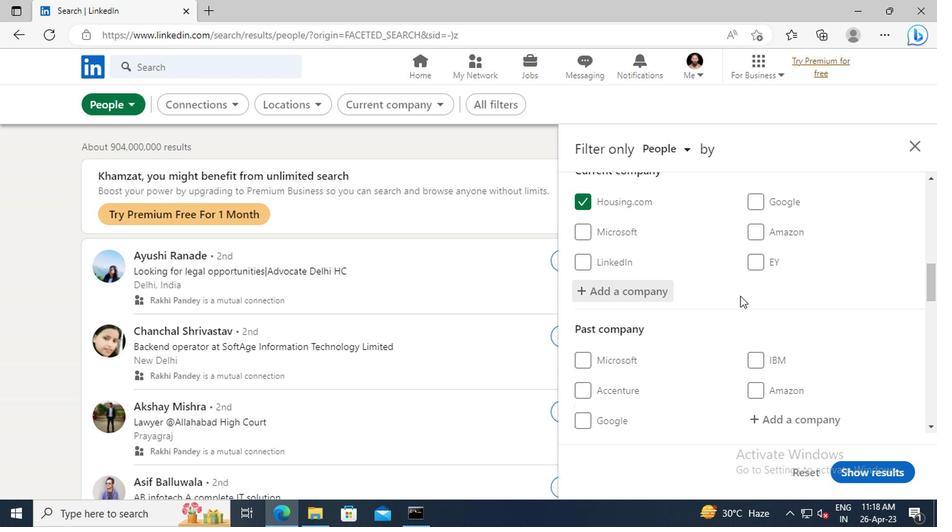 
Action: Mouse scrolled (737, 294) with delta (0, 0)
Screenshot: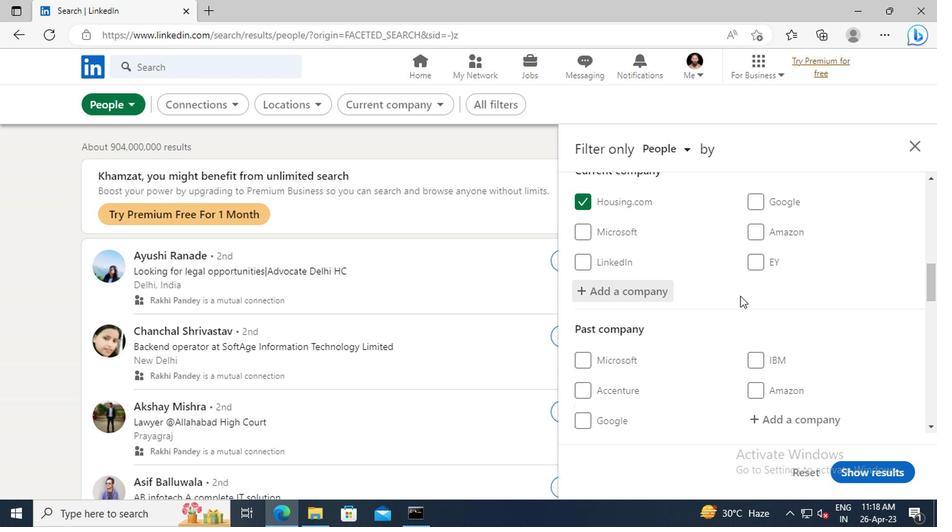 
Action: Mouse scrolled (737, 294) with delta (0, 0)
Screenshot: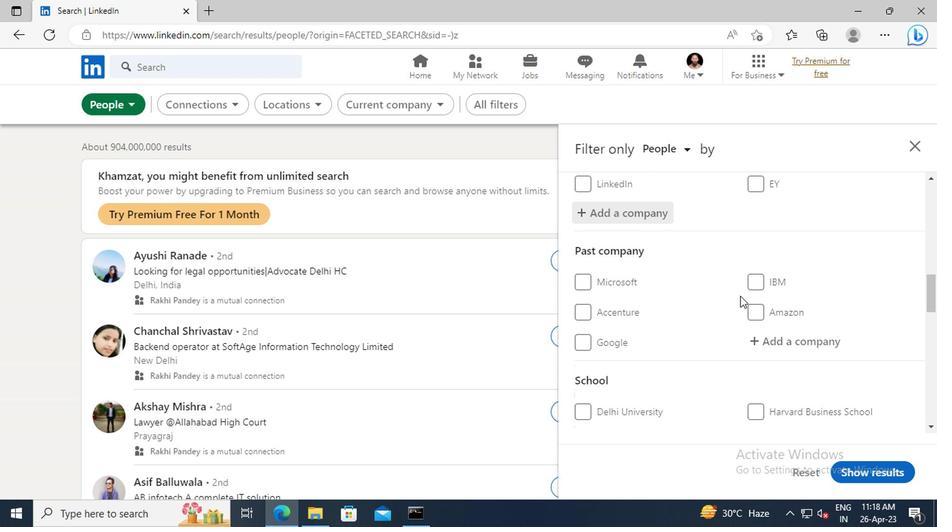 
Action: Mouse scrolled (737, 294) with delta (0, 0)
Screenshot: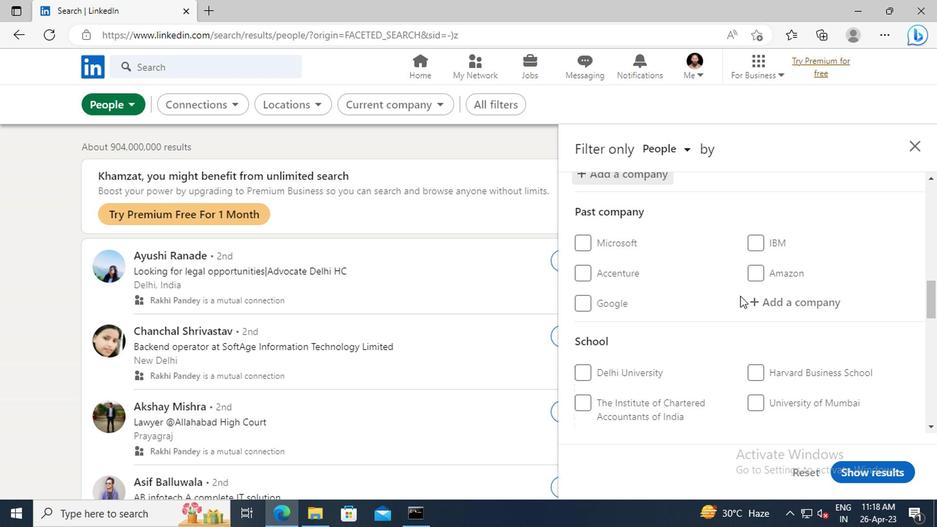
Action: Mouse scrolled (737, 294) with delta (0, 0)
Screenshot: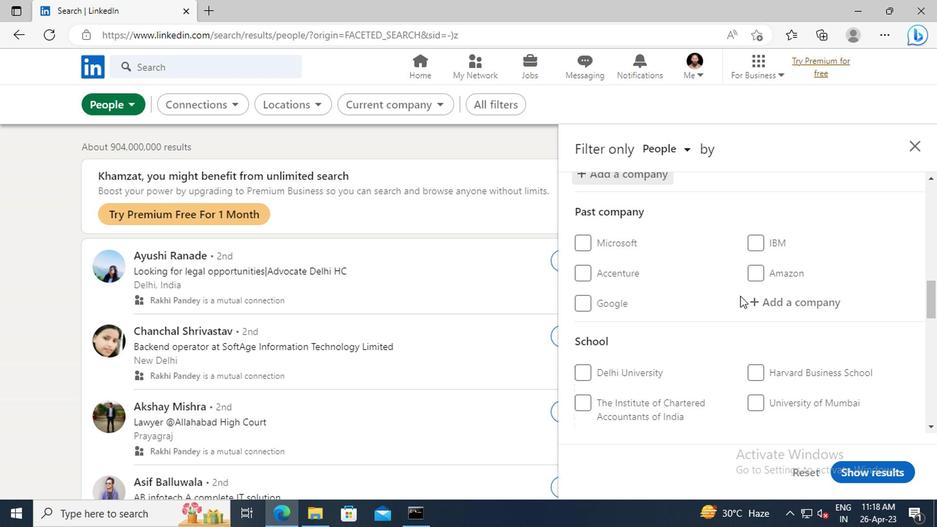 
Action: Mouse scrolled (737, 294) with delta (0, 0)
Screenshot: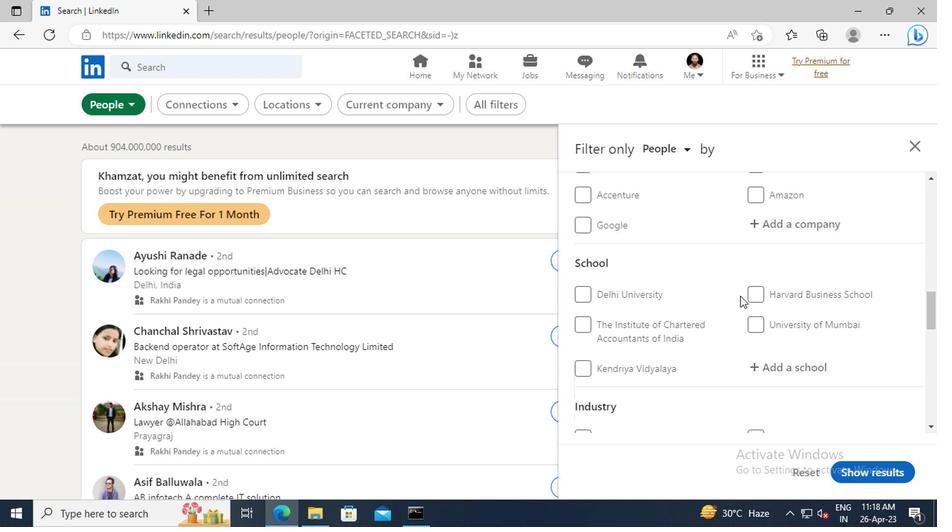 
Action: Mouse scrolled (737, 294) with delta (0, 0)
Screenshot: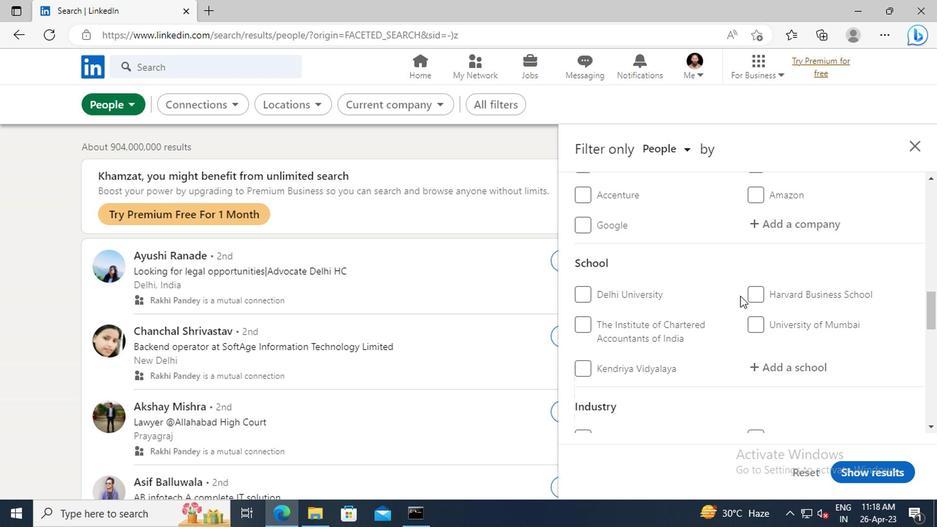 
Action: Mouse moved to (768, 292)
Screenshot: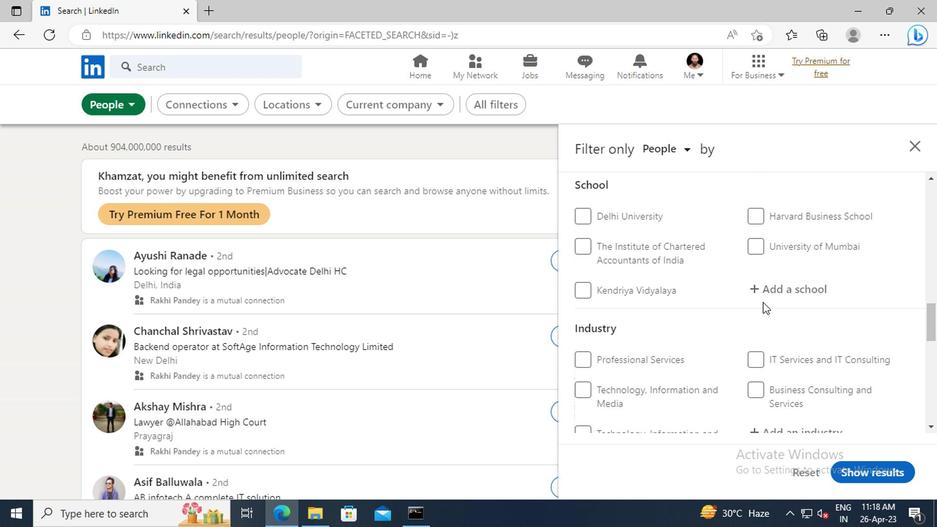 
Action: Mouse pressed left at (768, 292)
Screenshot: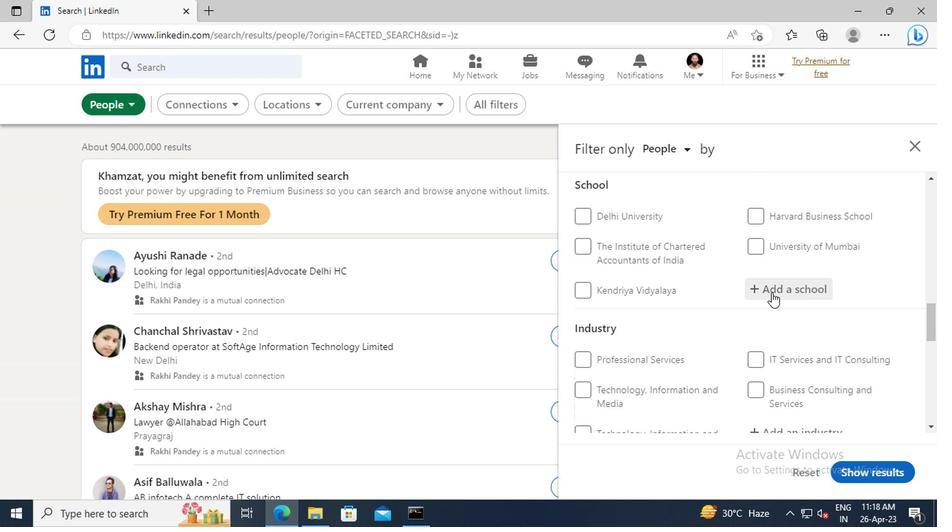 
Action: Key pressed <Key.shift>INSTITUTE<Key.space>OF<Key.space><Key.shift>ENGINEERING<Key.space><Key.shift>&<Key.space><Key.shift>TECHNOLOGY
Screenshot: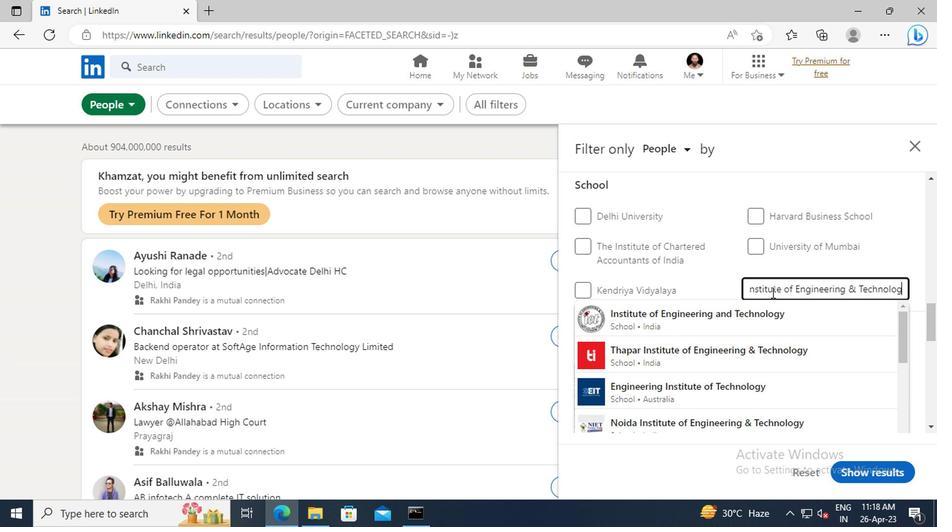 
Action: Mouse moved to (754, 316)
Screenshot: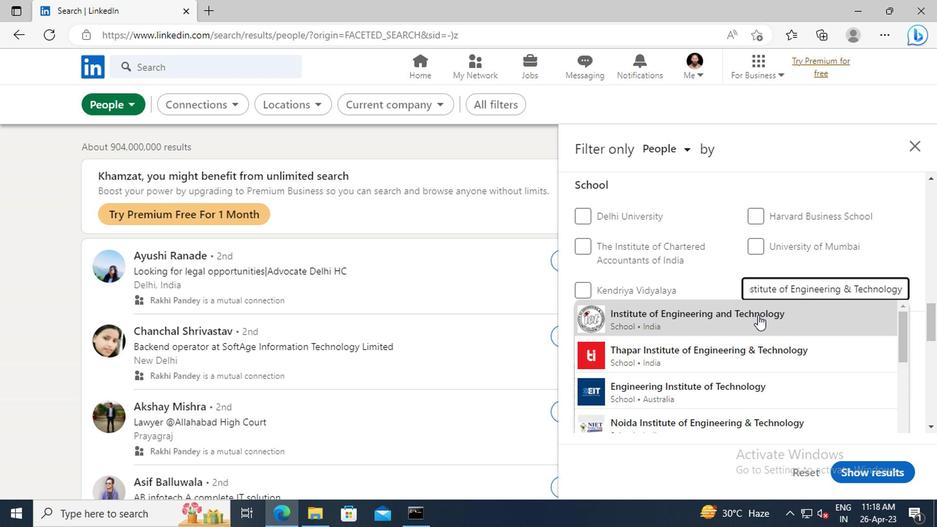 
Action: Mouse pressed left at (754, 316)
Screenshot: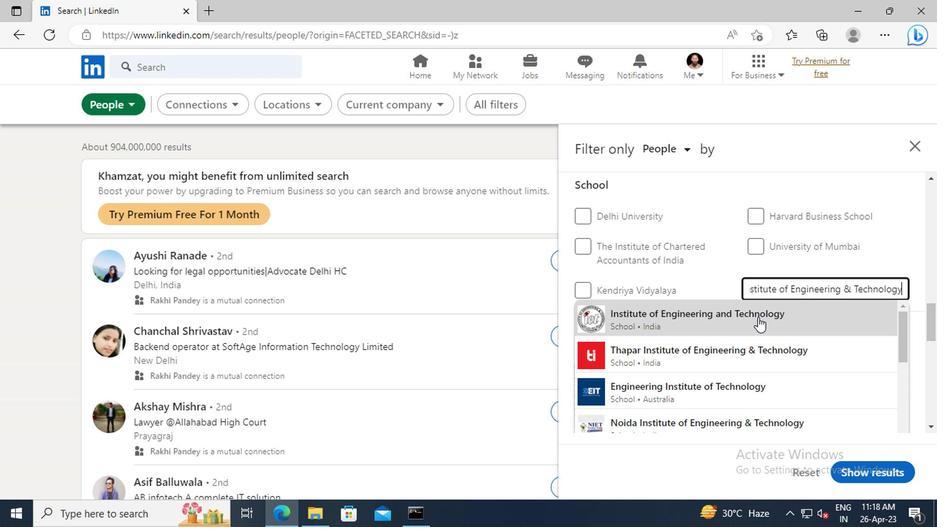 
Action: Mouse moved to (733, 295)
Screenshot: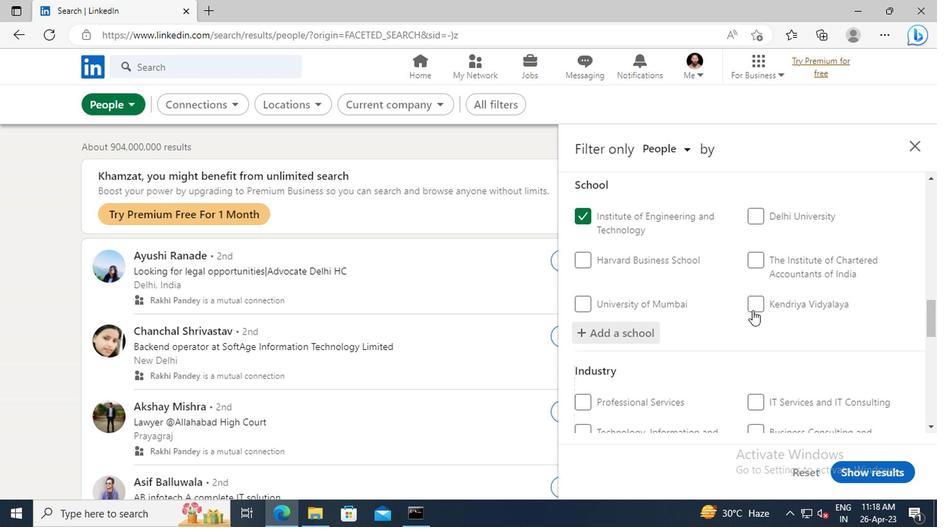 
Action: Mouse scrolled (733, 294) with delta (0, 0)
Screenshot: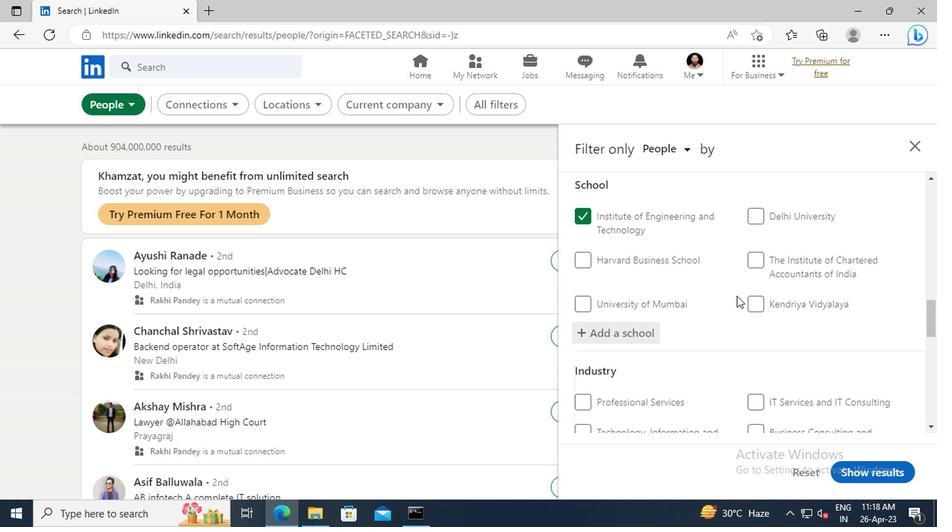 
Action: Mouse scrolled (733, 294) with delta (0, 0)
Screenshot: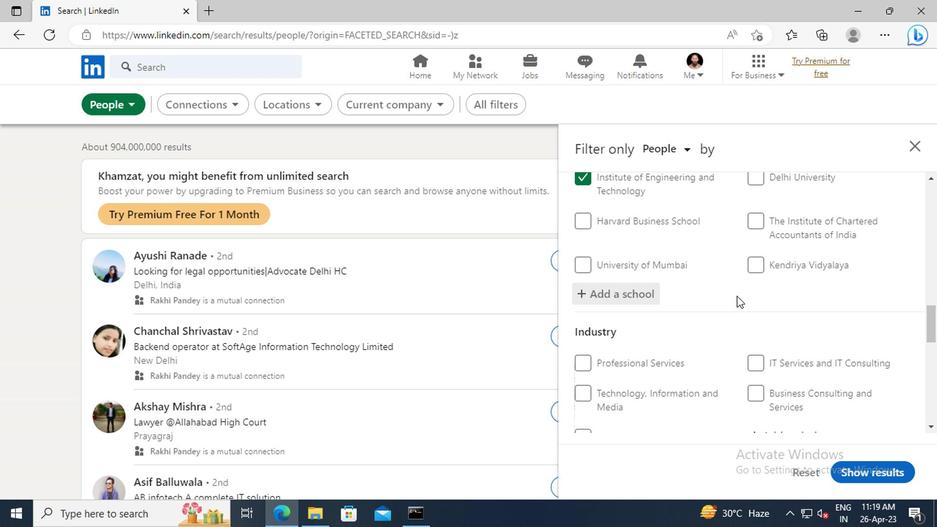 
Action: Mouse scrolled (733, 294) with delta (0, 0)
Screenshot: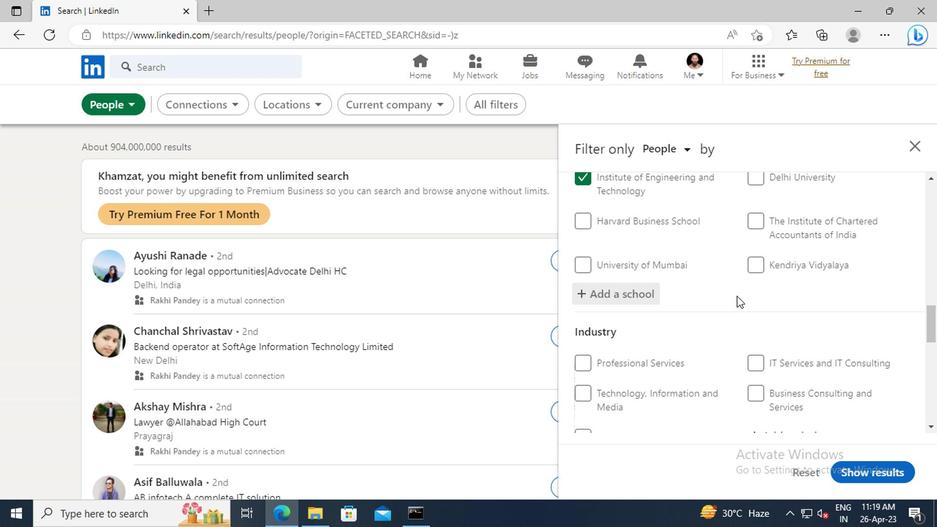 
Action: Mouse moved to (733, 294)
Screenshot: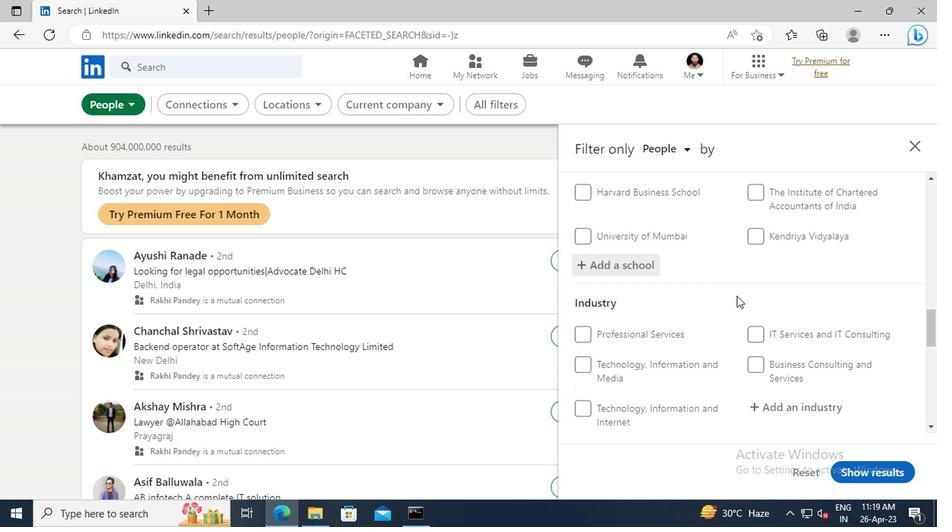 
Action: Mouse scrolled (733, 294) with delta (0, 0)
Screenshot: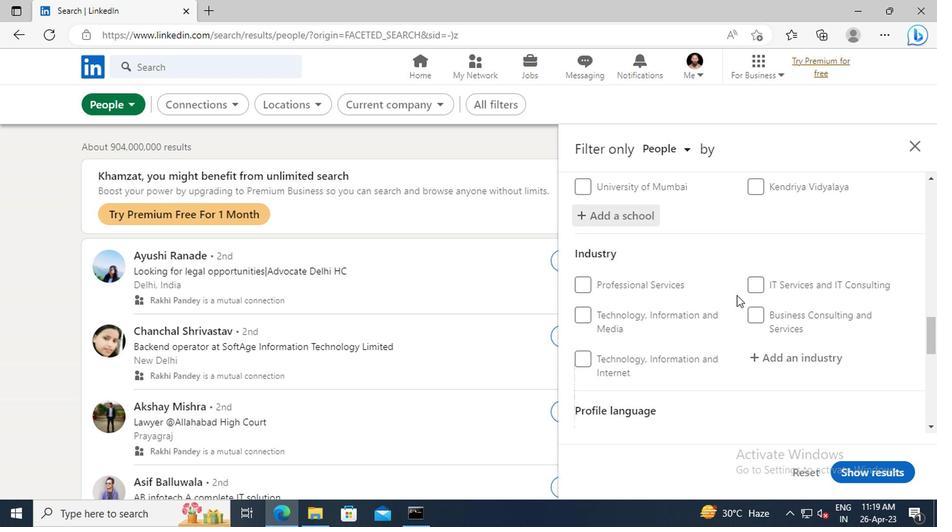 
Action: Mouse scrolled (733, 294) with delta (0, 0)
Screenshot: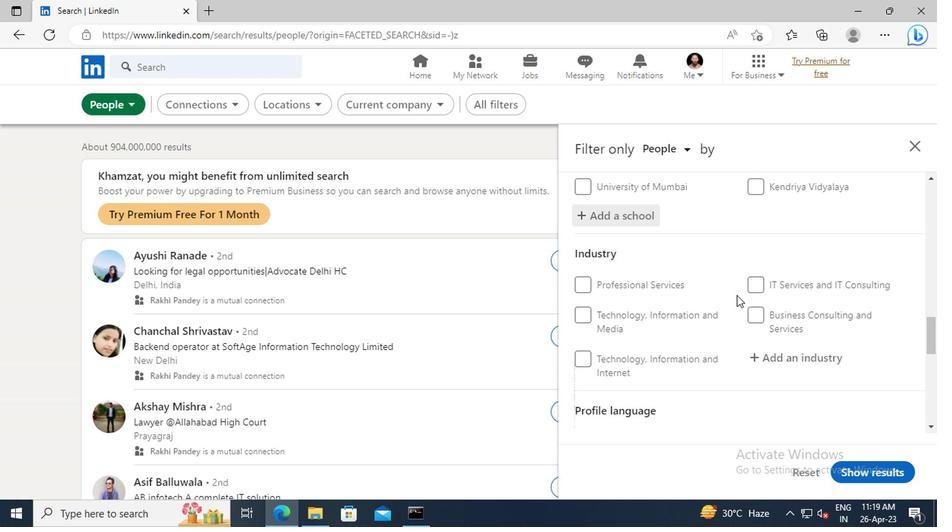 
Action: Mouse moved to (764, 284)
Screenshot: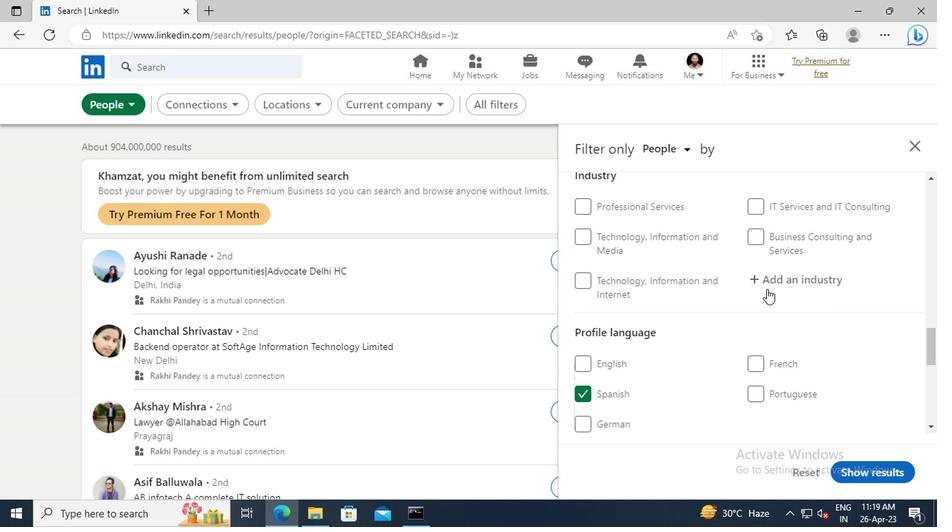 
Action: Mouse pressed left at (764, 284)
Screenshot: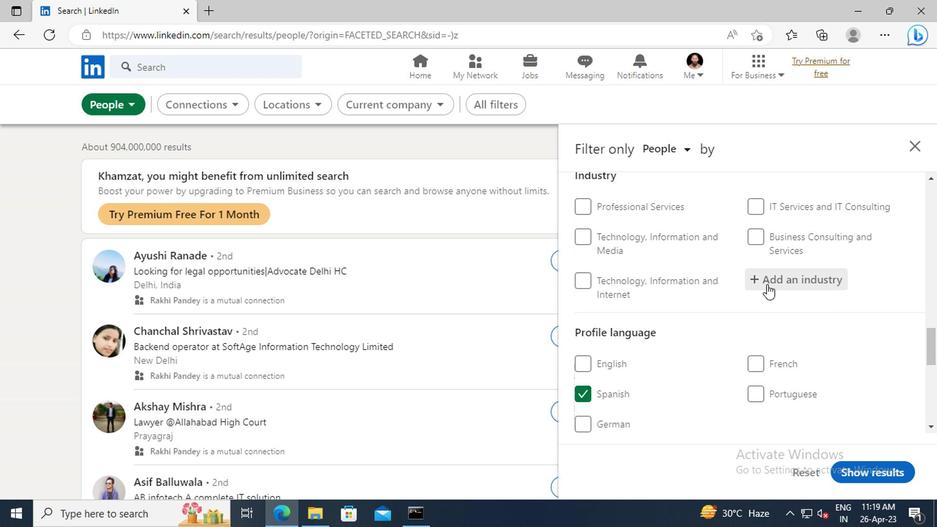 
Action: Key pressed <Key.shift>HOUSING<Key.space><Key.shift>PROGRAMS
Screenshot: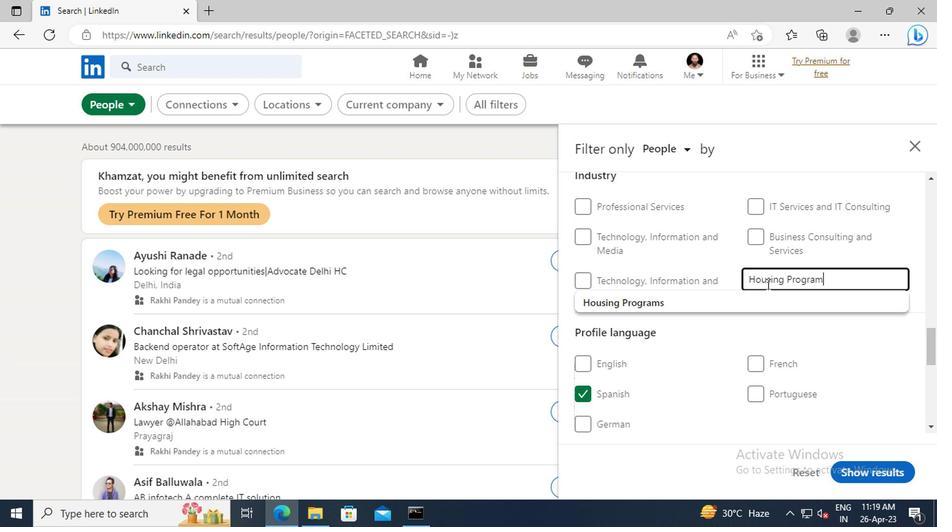 
Action: Mouse moved to (713, 300)
Screenshot: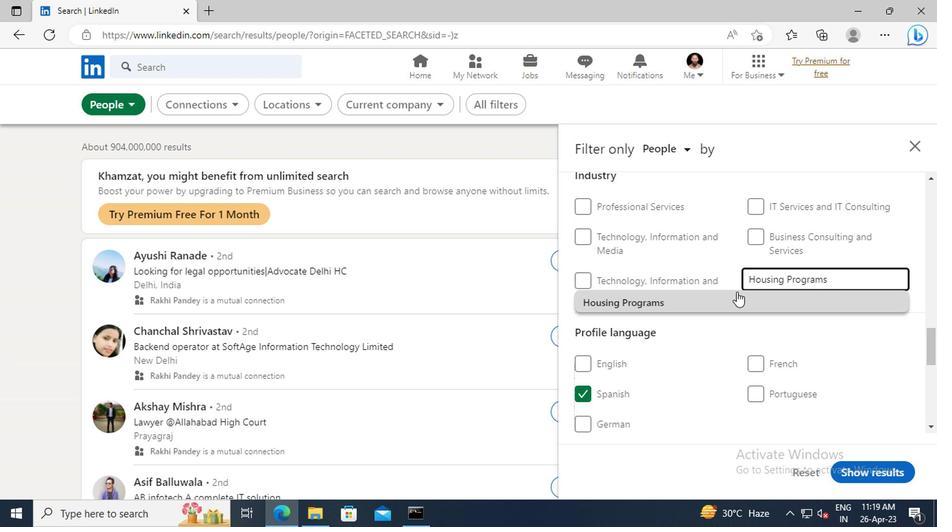 
Action: Mouse pressed left at (713, 300)
Screenshot: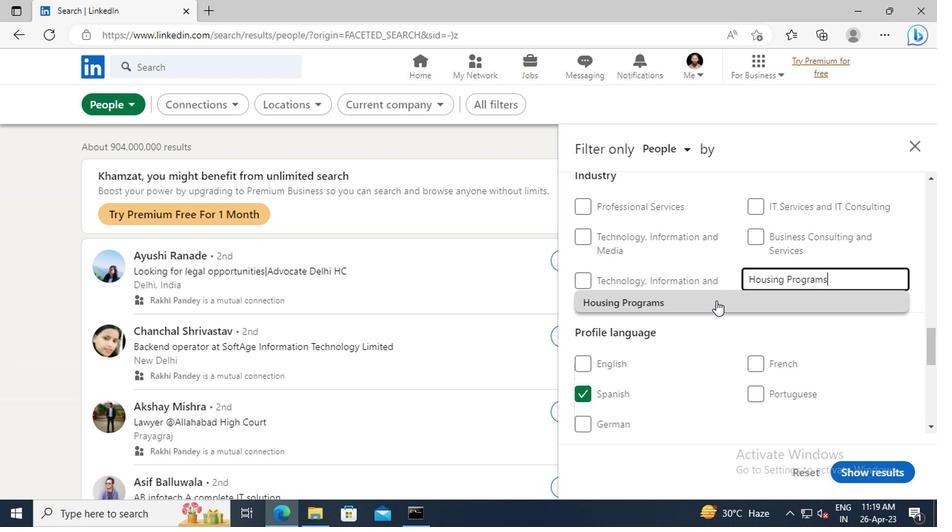
Action: Mouse moved to (715, 271)
Screenshot: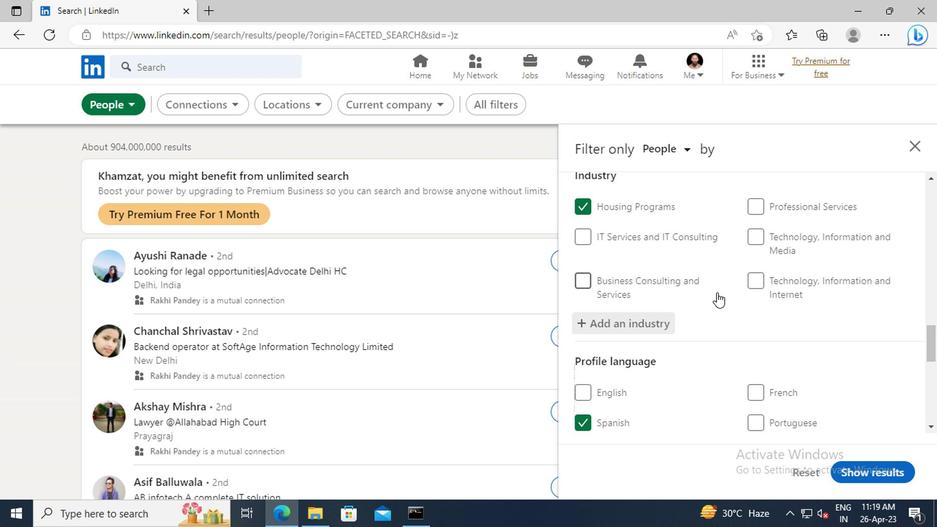 
Action: Mouse scrolled (715, 270) with delta (0, 0)
Screenshot: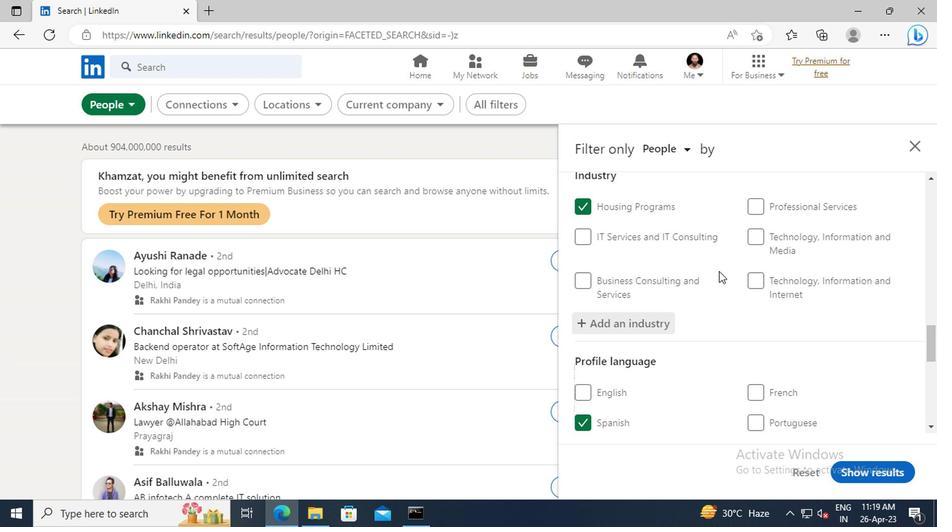 
Action: Mouse scrolled (715, 270) with delta (0, 0)
Screenshot: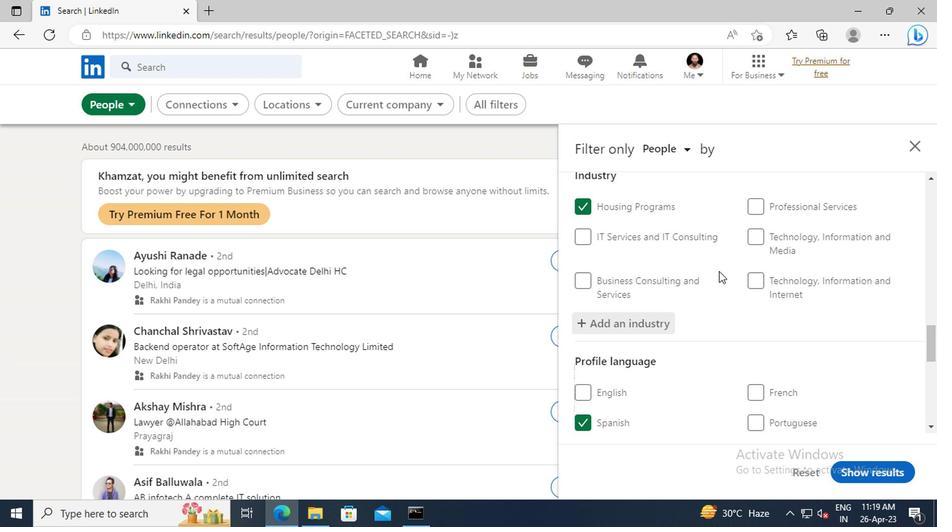 
Action: Mouse scrolled (715, 270) with delta (0, 0)
Screenshot: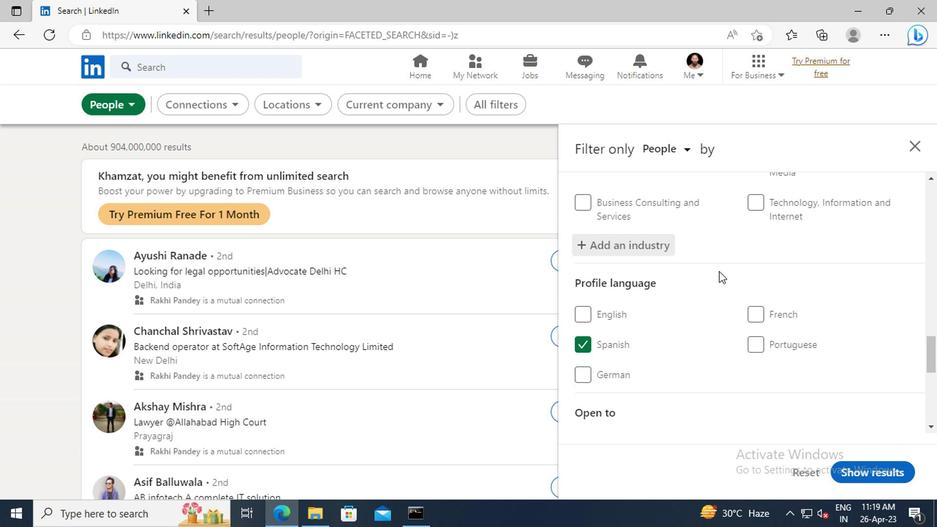 
Action: Mouse scrolled (715, 270) with delta (0, 0)
Screenshot: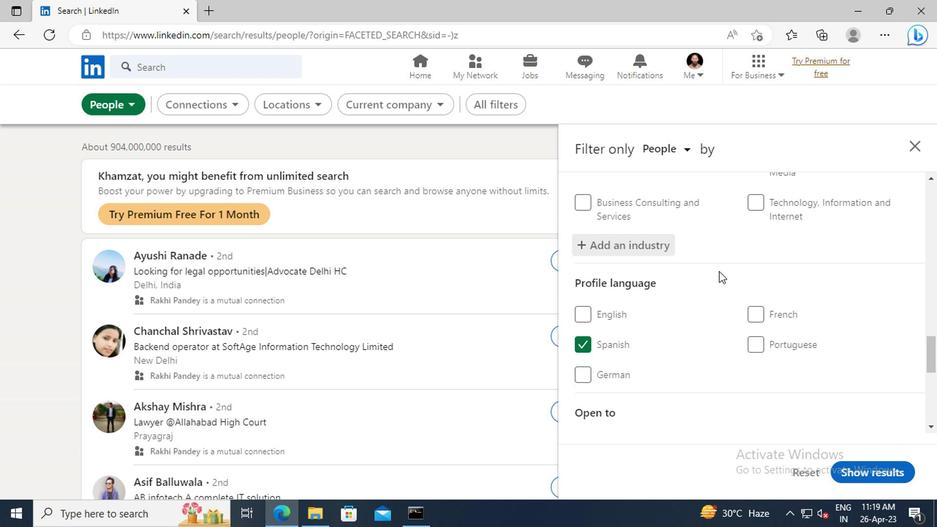 
Action: Mouse scrolled (715, 270) with delta (0, 0)
Screenshot: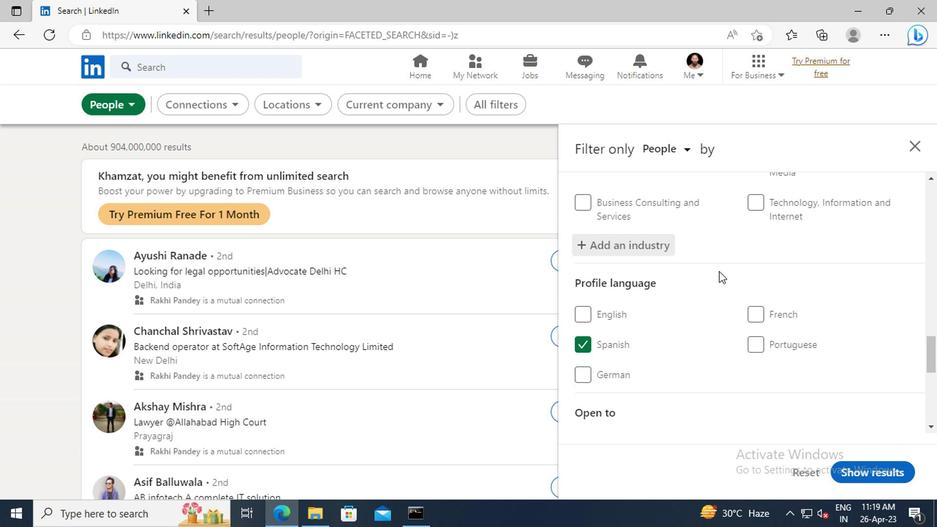 
Action: Mouse scrolled (715, 270) with delta (0, 0)
Screenshot: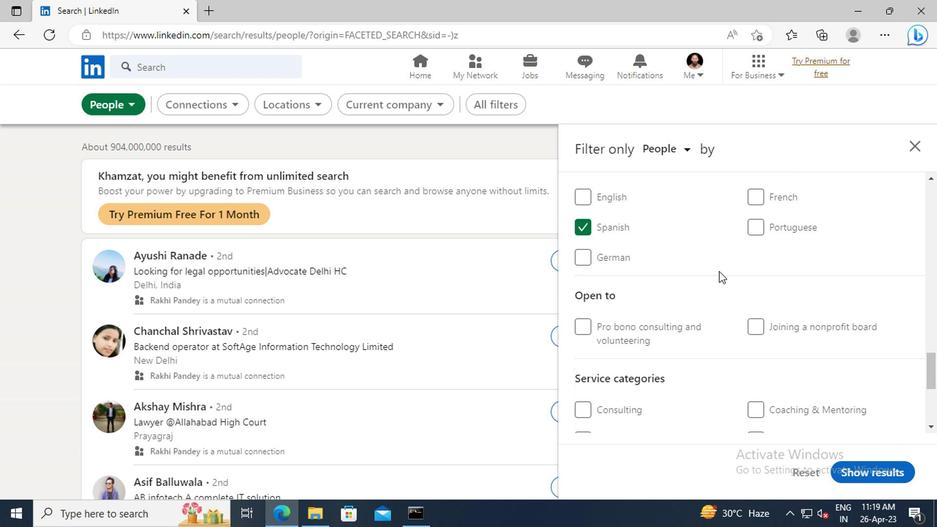 
Action: Mouse scrolled (715, 270) with delta (0, 0)
Screenshot: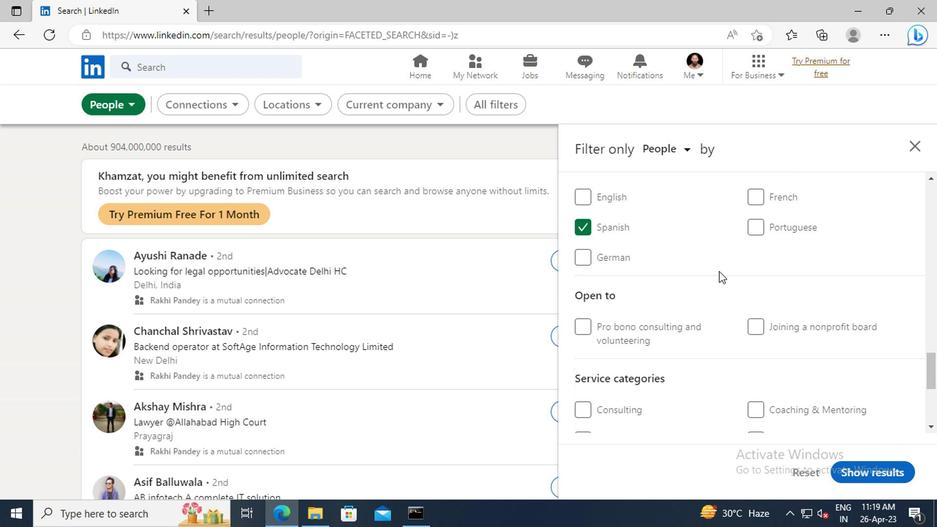 
Action: Mouse scrolled (715, 270) with delta (0, 0)
Screenshot: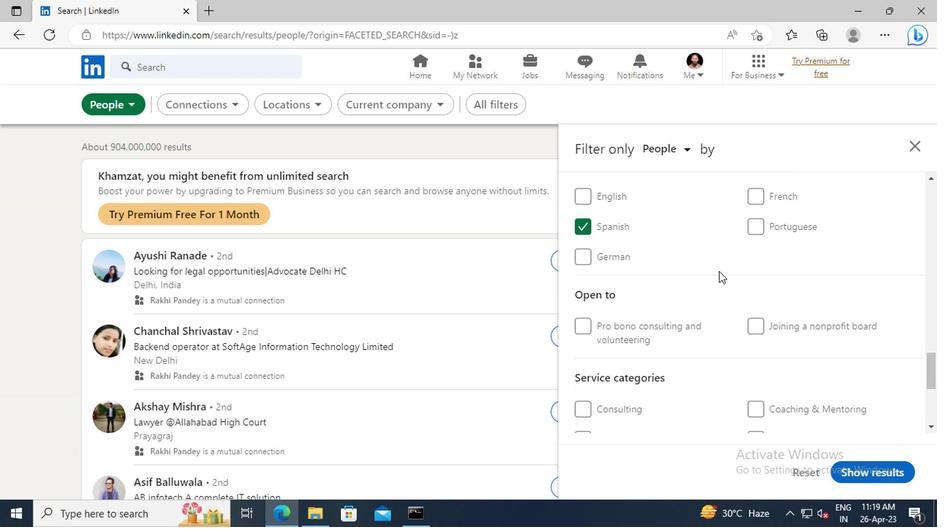 
Action: Mouse scrolled (715, 270) with delta (0, 0)
Screenshot: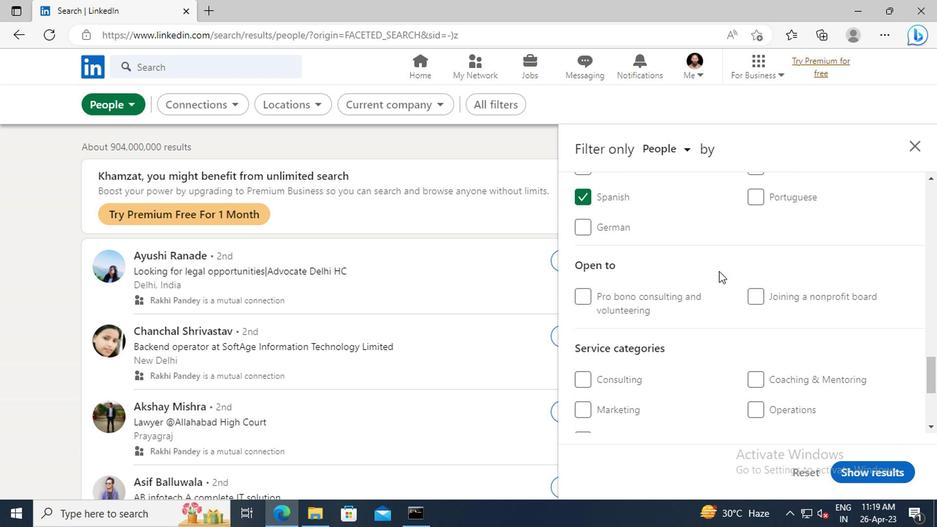 
Action: Mouse moved to (764, 308)
Screenshot: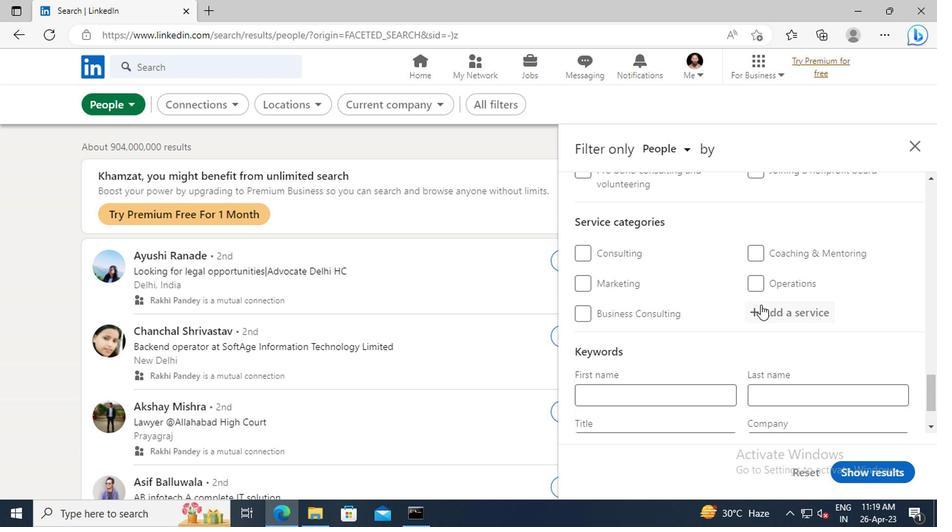 
Action: Mouse pressed left at (764, 308)
Screenshot: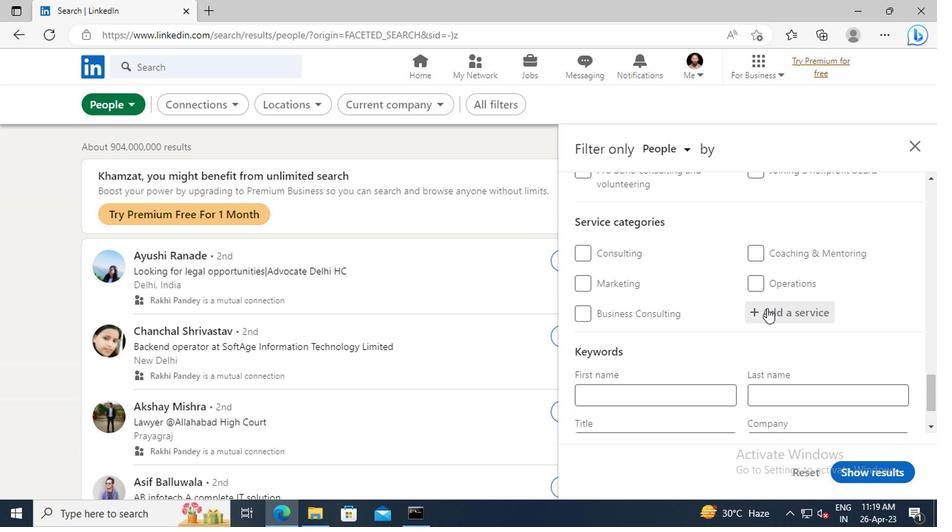 
Action: Key pressed <Key.shift>LABOR<Key.space>AND<Key.space><Key.shift>EMPLOYMENT<Key.space><Key.shift>LAW
Screenshot: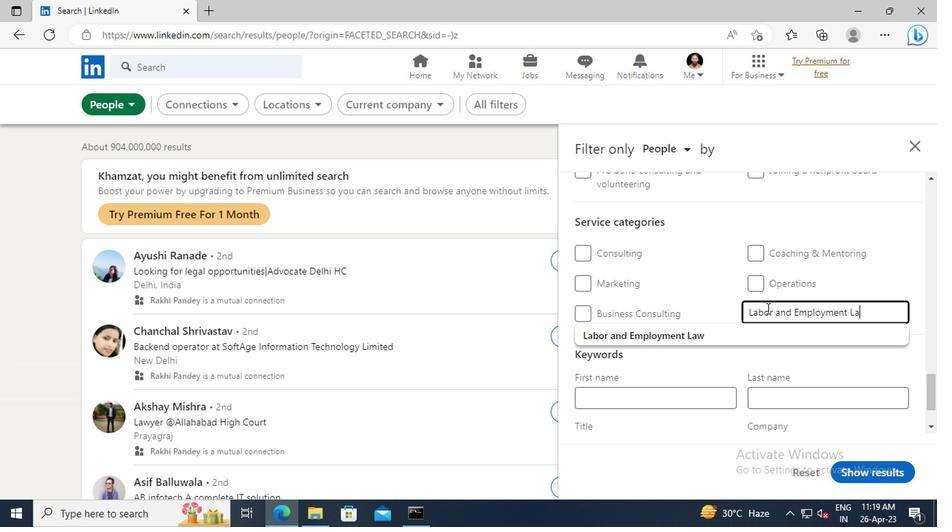 
Action: Mouse moved to (727, 336)
Screenshot: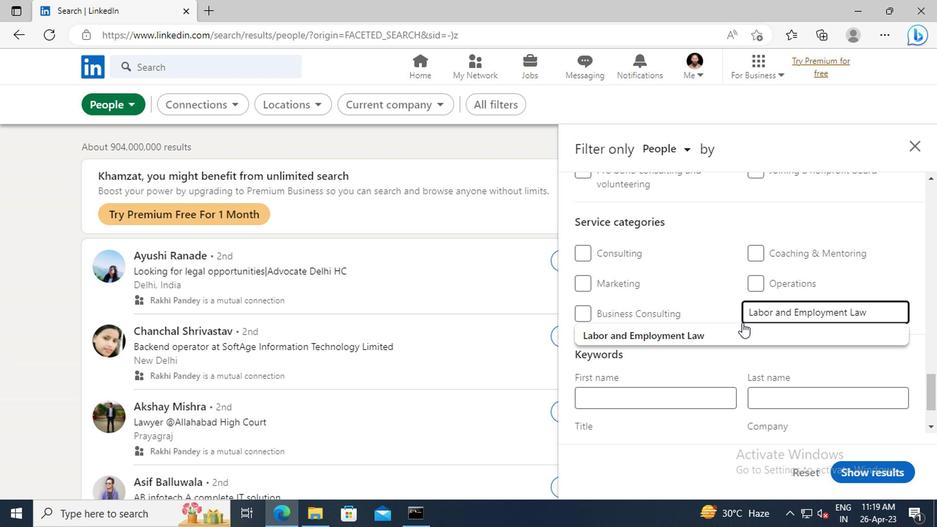 
Action: Mouse pressed left at (727, 336)
Screenshot: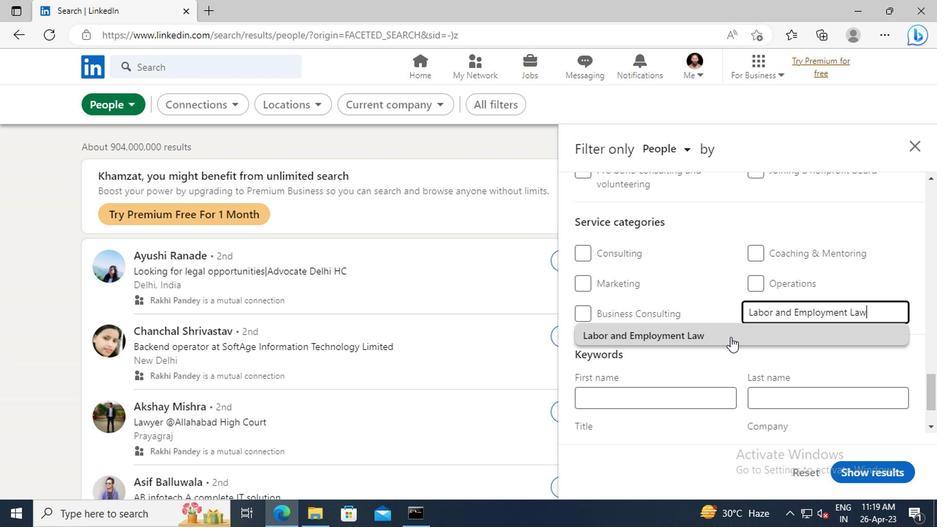 
Action: Mouse moved to (739, 286)
Screenshot: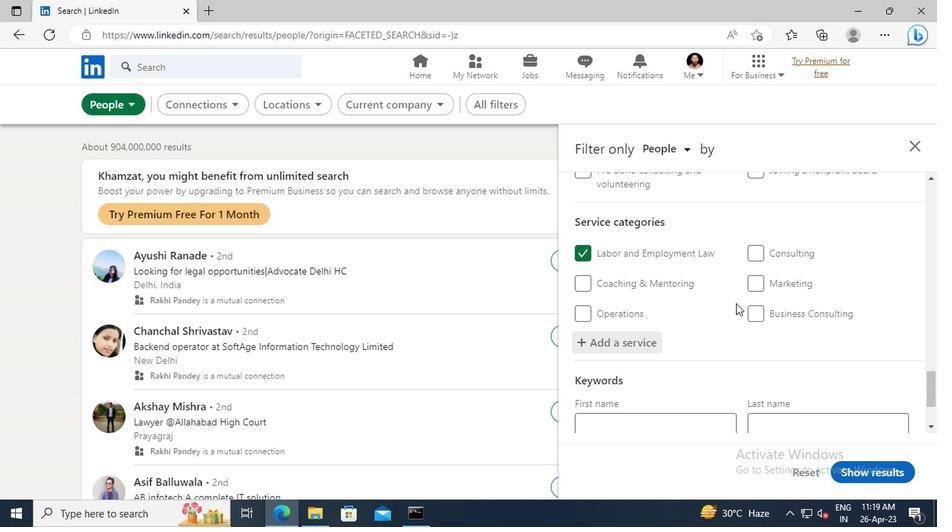 
Action: Mouse scrolled (739, 285) with delta (0, 0)
Screenshot: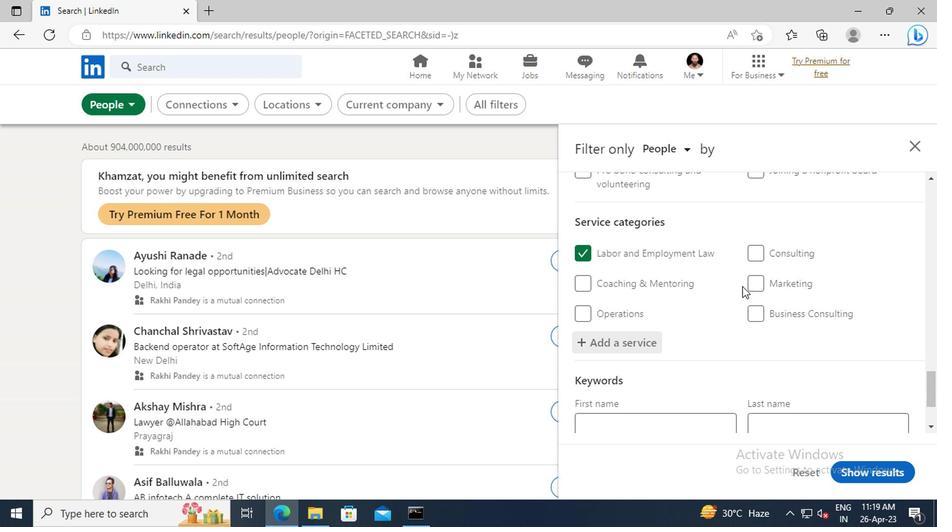 
Action: Mouse scrolled (739, 285) with delta (0, 0)
Screenshot: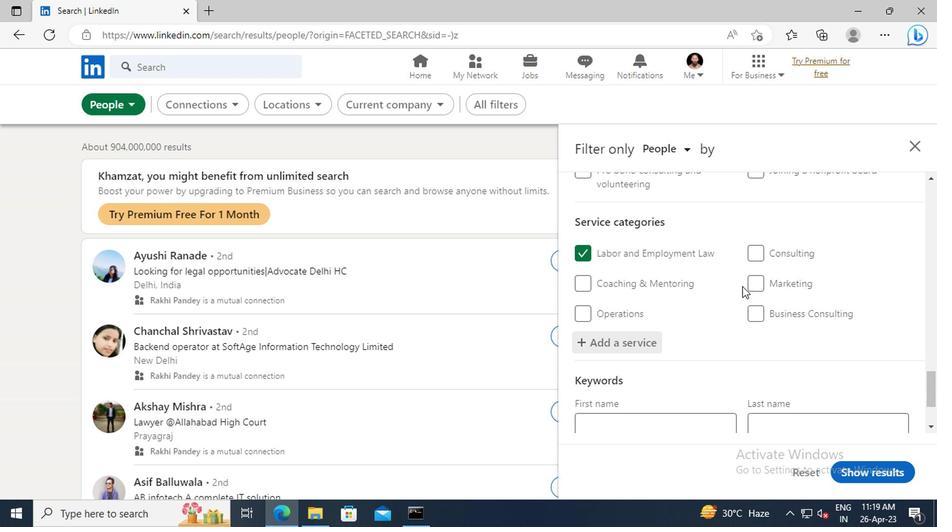 
Action: Mouse scrolled (739, 285) with delta (0, 0)
Screenshot: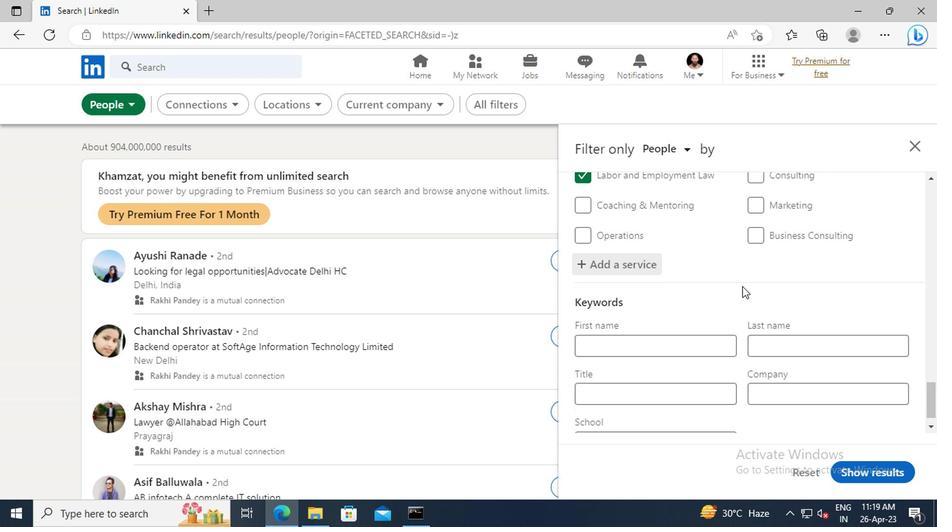 
Action: Mouse scrolled (739, 285) with delta (0, 0)
Screenshot: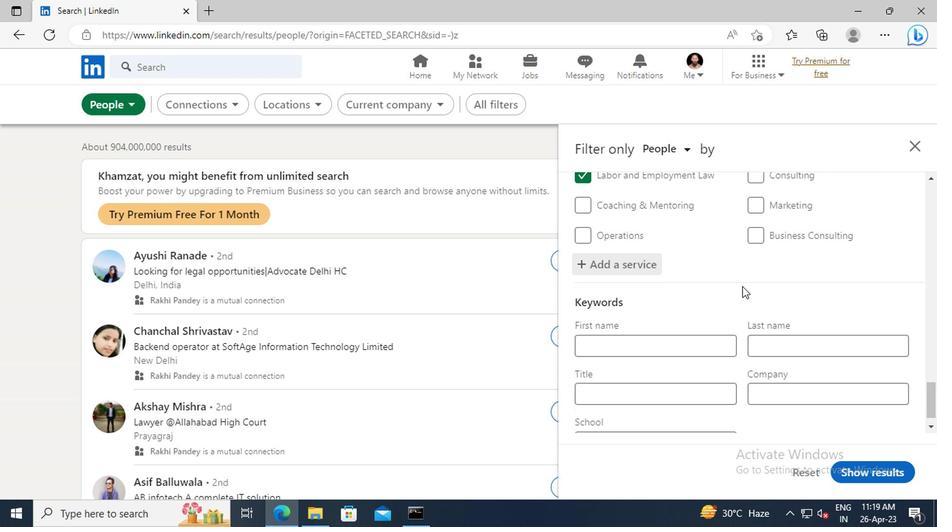 
Action: Mouse scrolled (739, 285) with delta (0, 0)
Screenshot: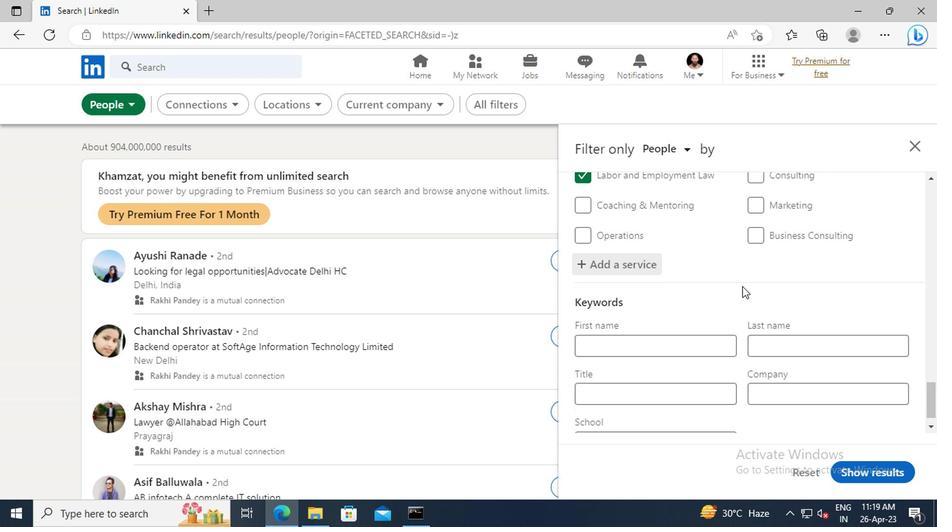
Action: Mouse moved to (646, 367)
Screenshot: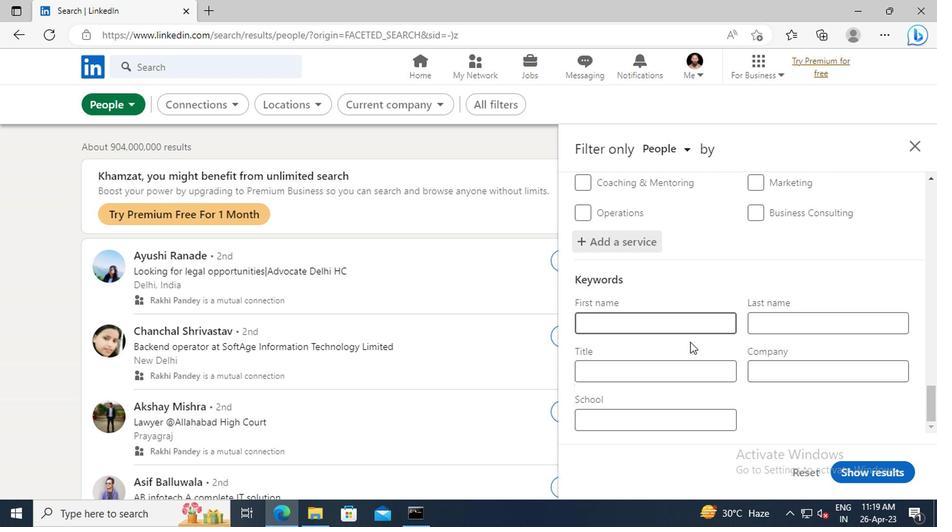 
Action: Mouse pressed left at (646, 367)
Screenshot: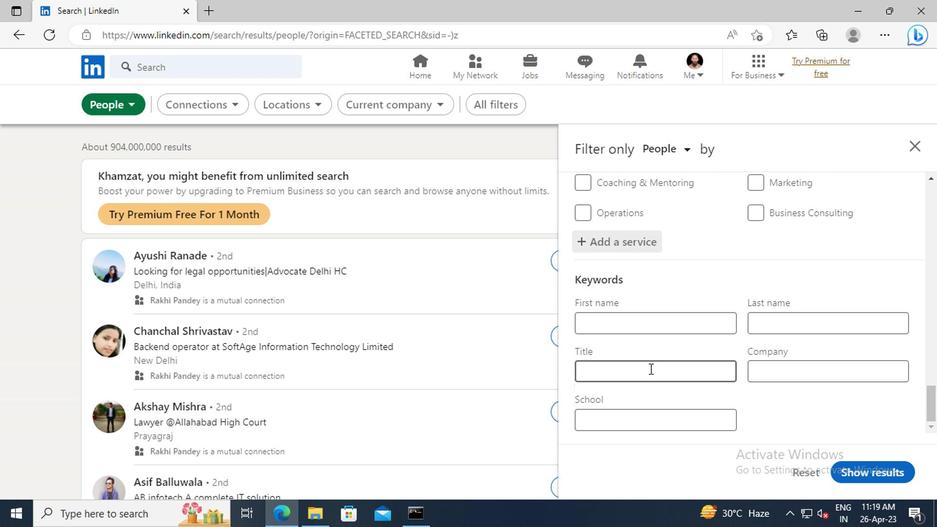 
Action: Key pressed <Key.shift>STORE<Key.space><Key.shift>MANAGER<Key.enter>
Screenshot: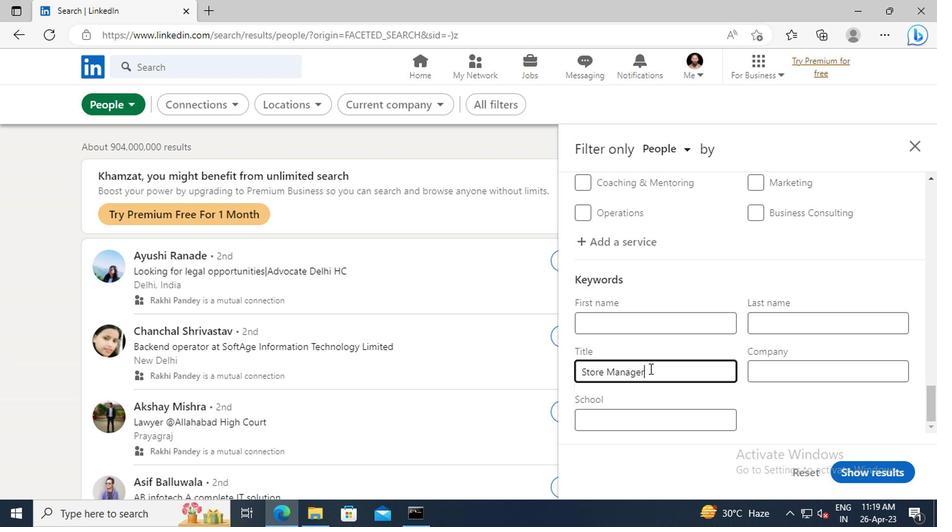 
Action: Mouse moved to (849, 469)
Screenshot: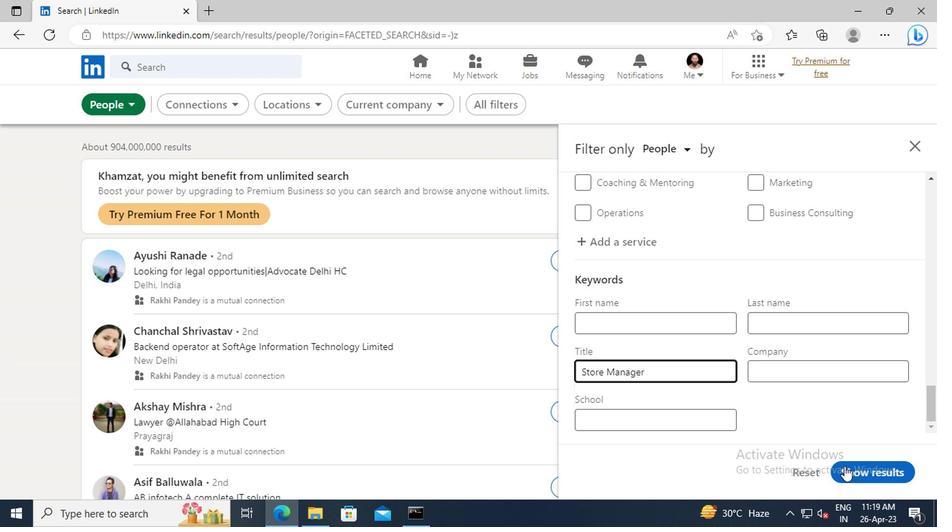 
Action: Mouse pressed left at (849, 469)
Screenshot: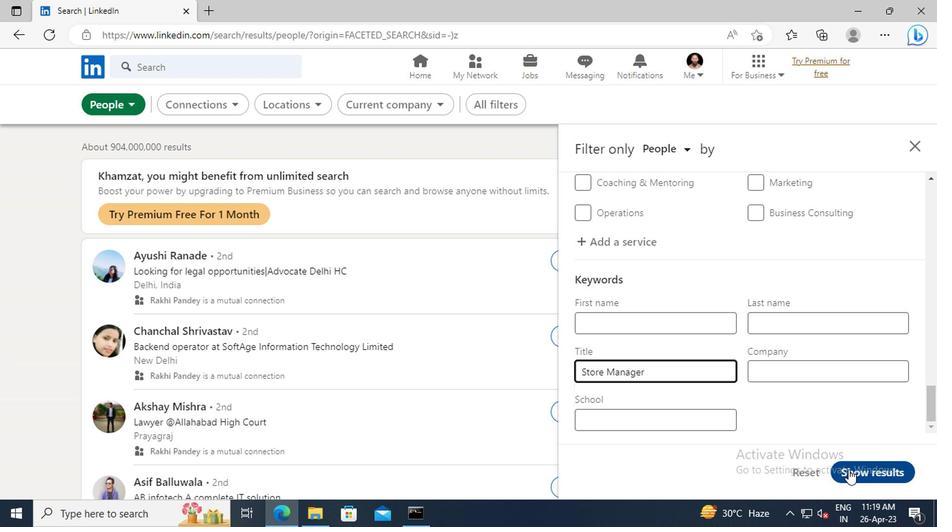 
